 Task: Search one way flight ticket for 5 adults, 2 children, 1 infant in seat and 2 infants on lap in economy from Birmingham: Birmingham-shuttlesworth International Airport to Wilmington: Wilmington International Airport on 8-6-2023. Choice of flights is United. Number of bags: 6 checked bags. Price is upto 87000. Outbound departure time preference is 4:45.
Action: Mouse moved to (372, 323)
Screenshot: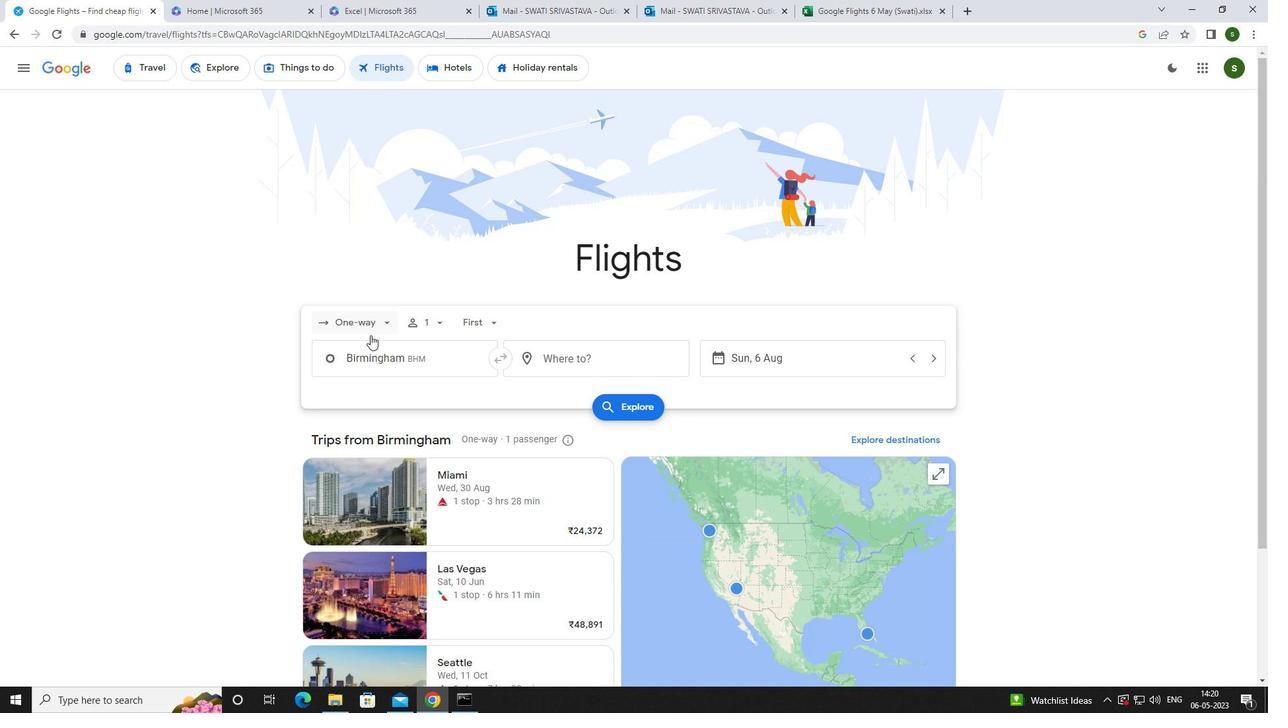 
Action: Mouse pressed left at (372, 323)
Screenshot: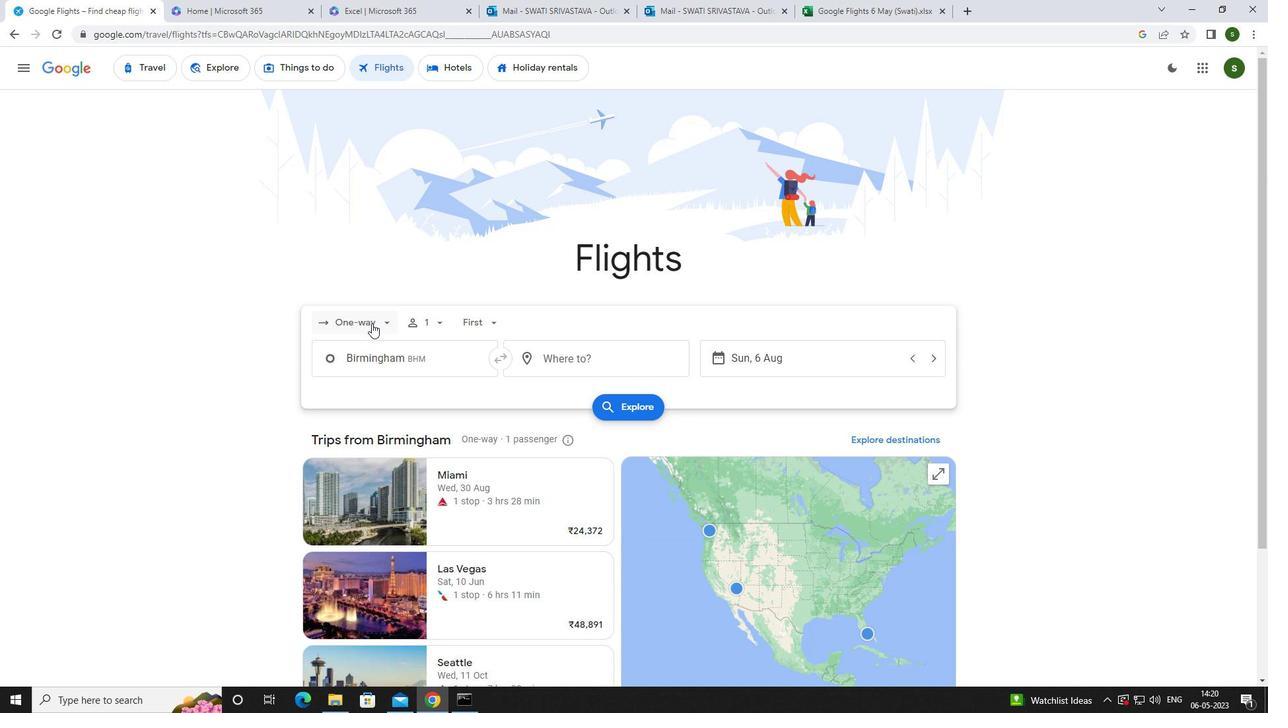 
Action: Mouse moved to (360, 381)
Screenshot: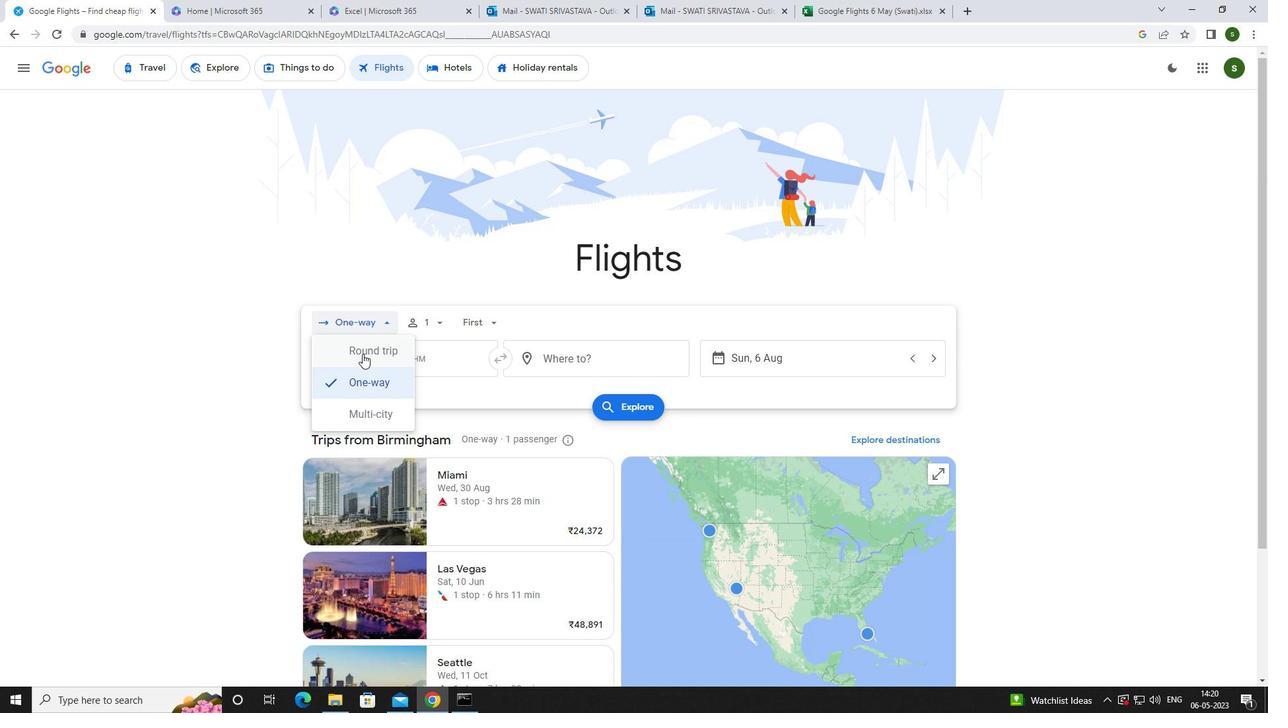 
Action: Mouse pressed left at (360, 381)
Screenshot: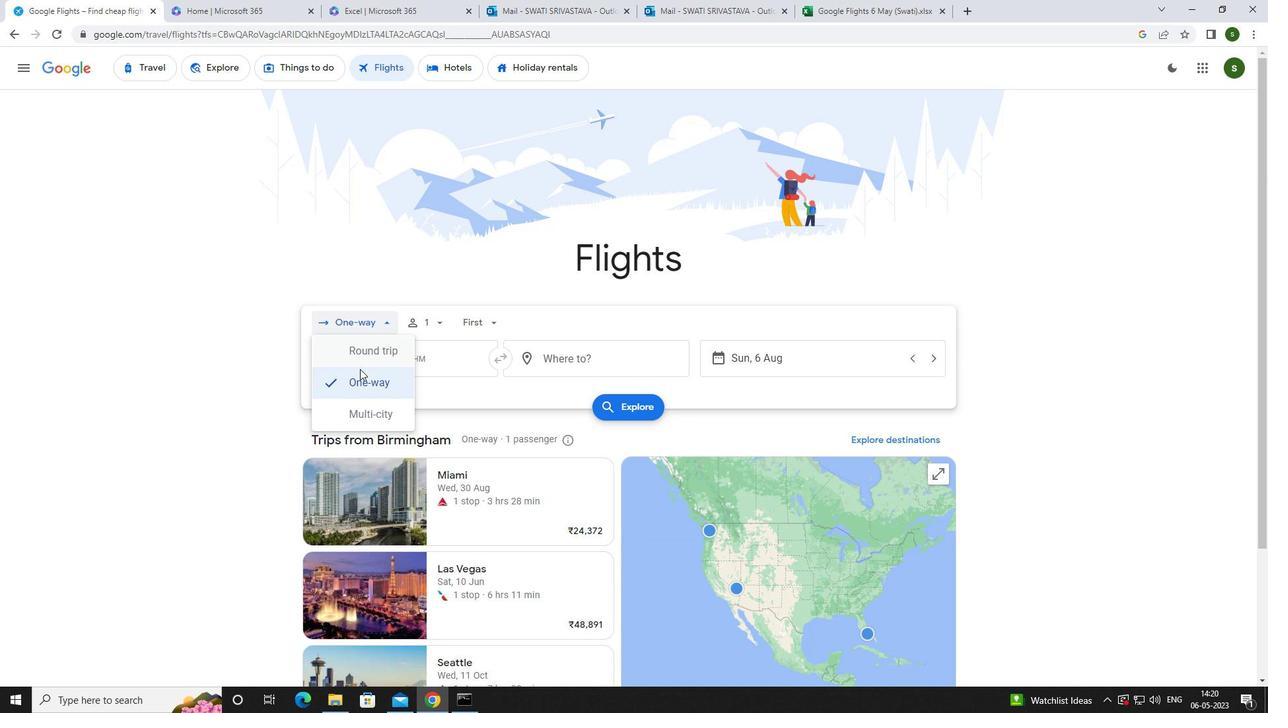 
Action: Mouse moved to (437, 325)
Screenshot: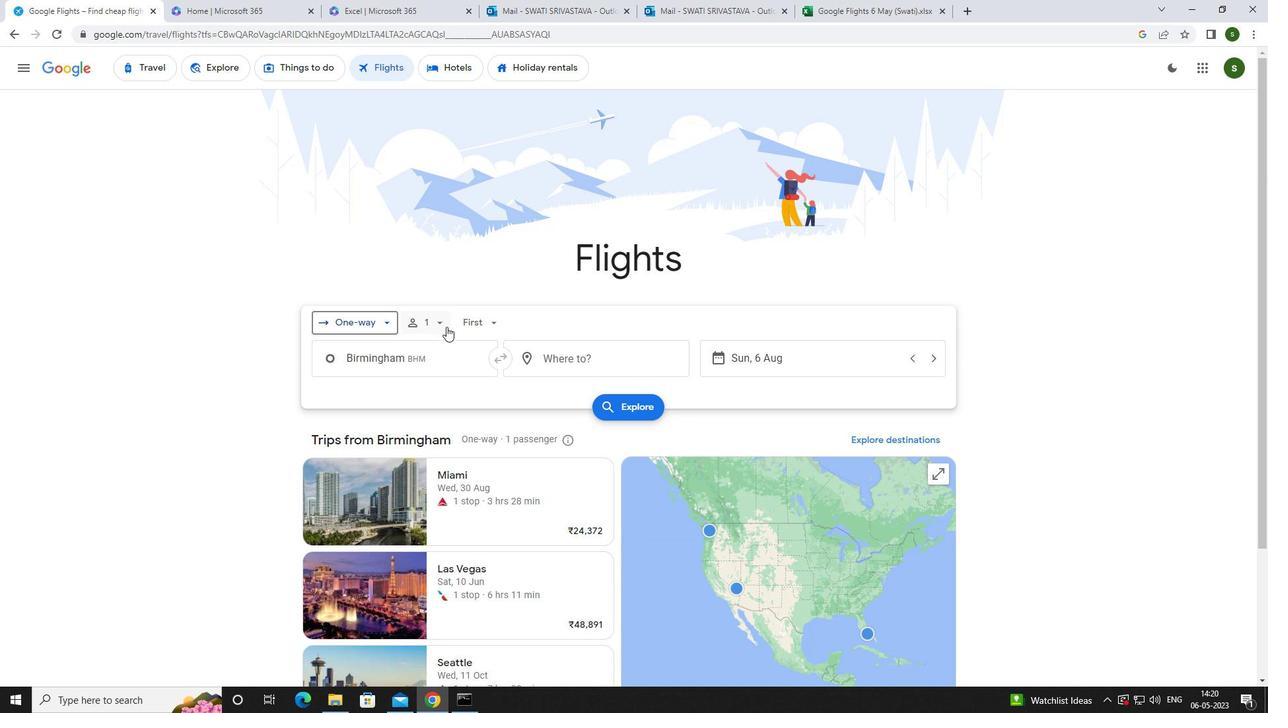 
Action: Mouse pressed left at (437, 325)
Screenshot: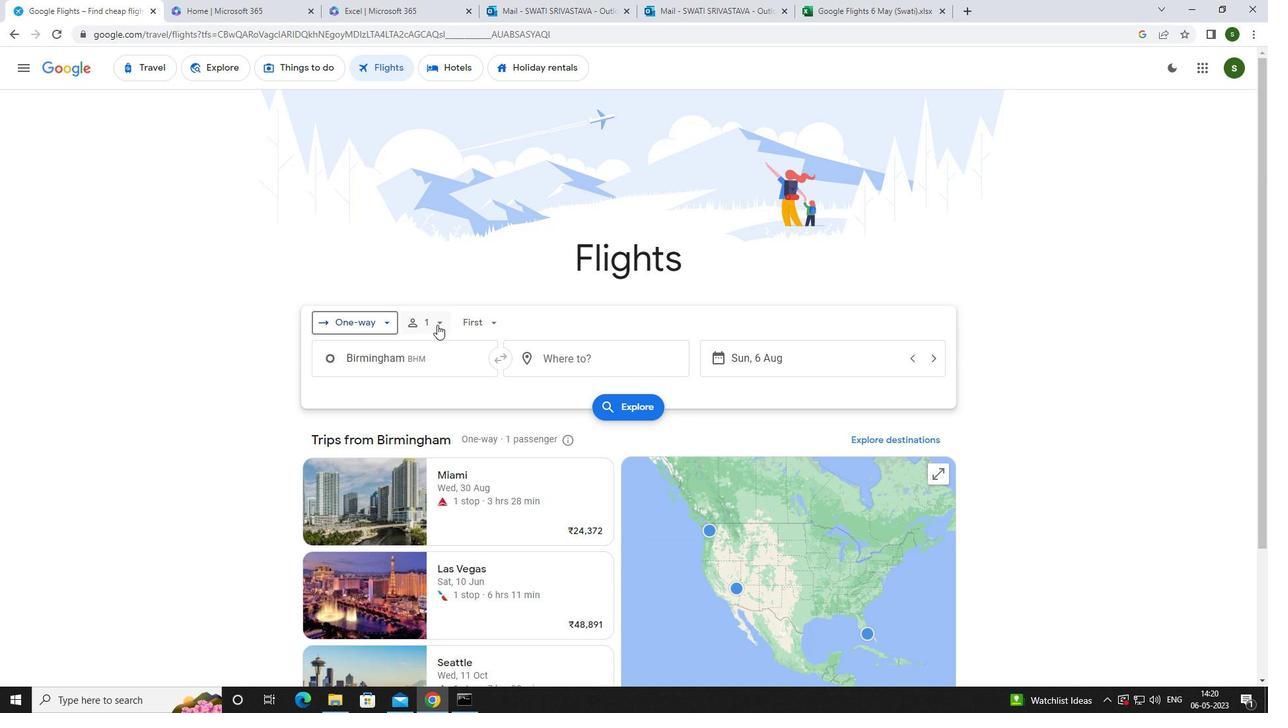 
Action: Mouse moved to (545, 349)
Screenshot: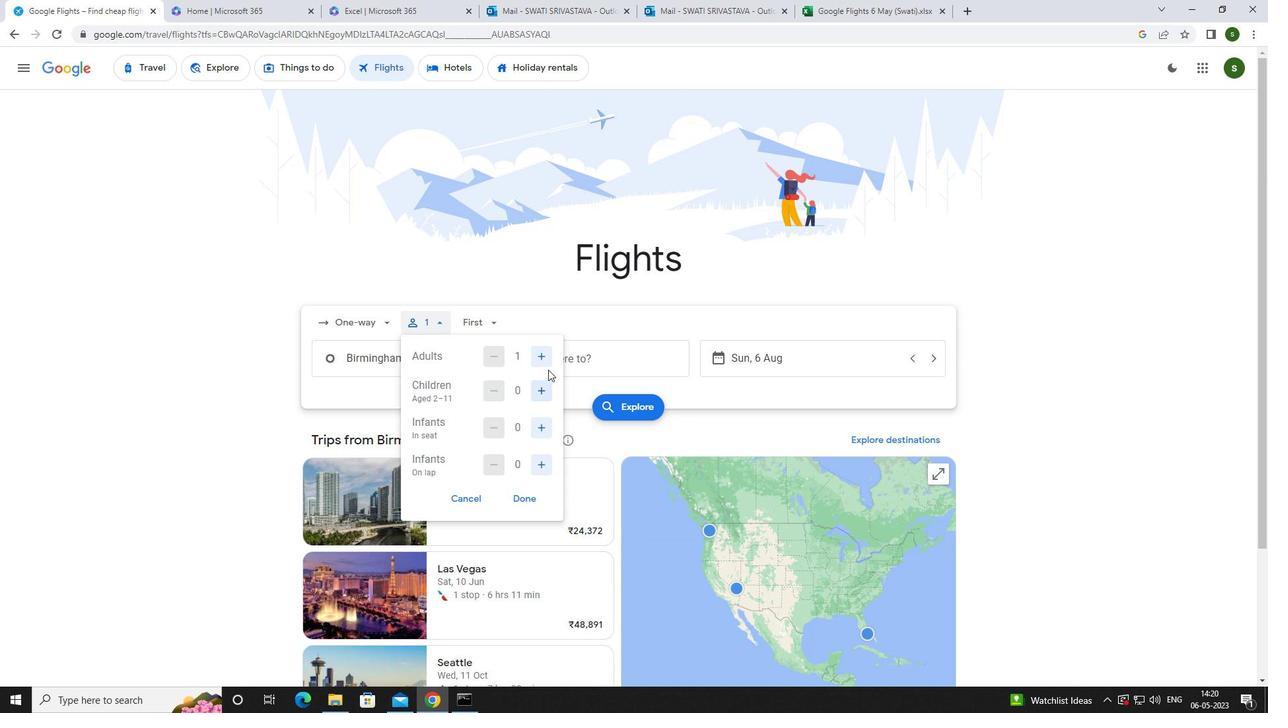 
Action: Mouse pressed left at (545, 349)
Screenshot: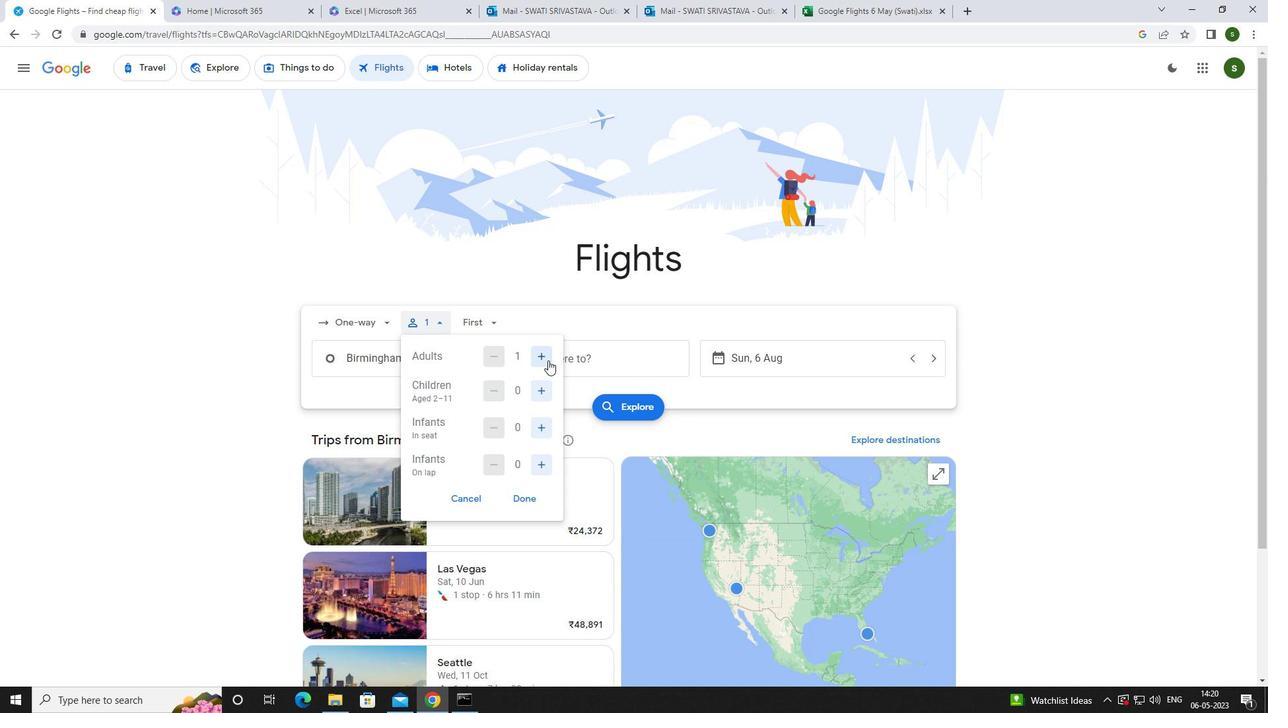 
Action: Mouse pressed left at (545, 349)
Screenshot: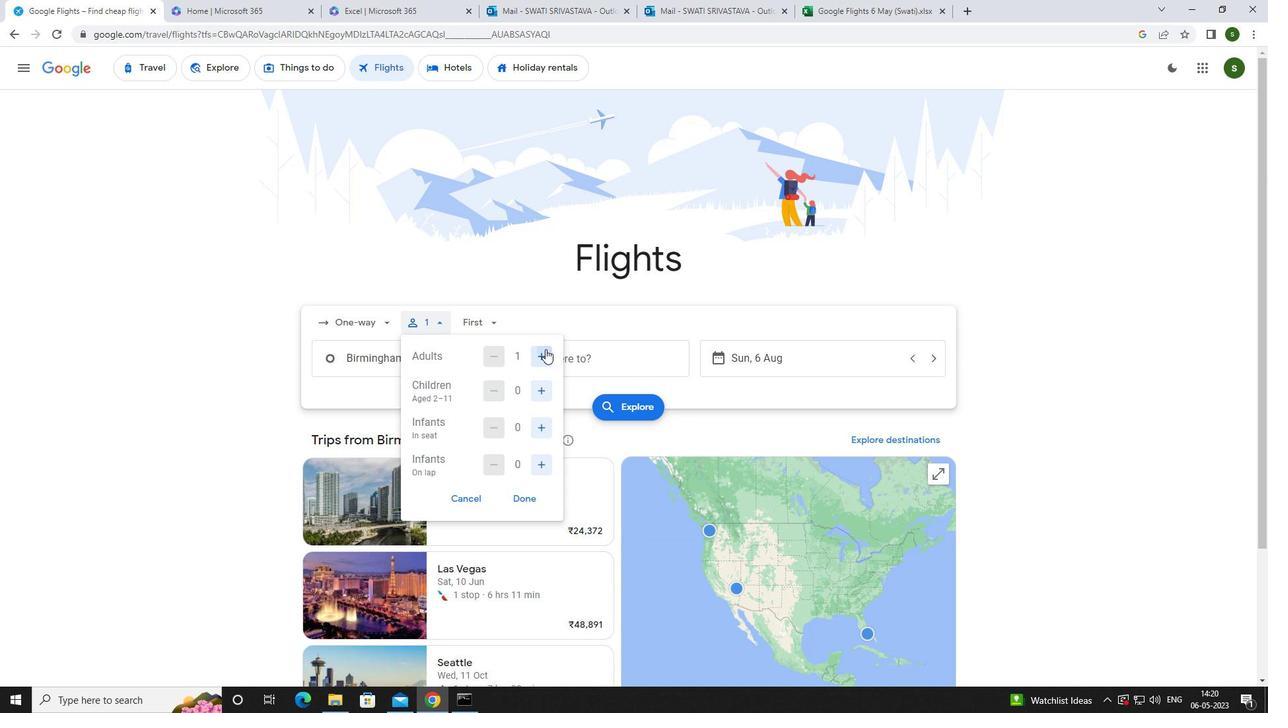 
Action: Mouse pressed left at (545, 349)
Screenshot: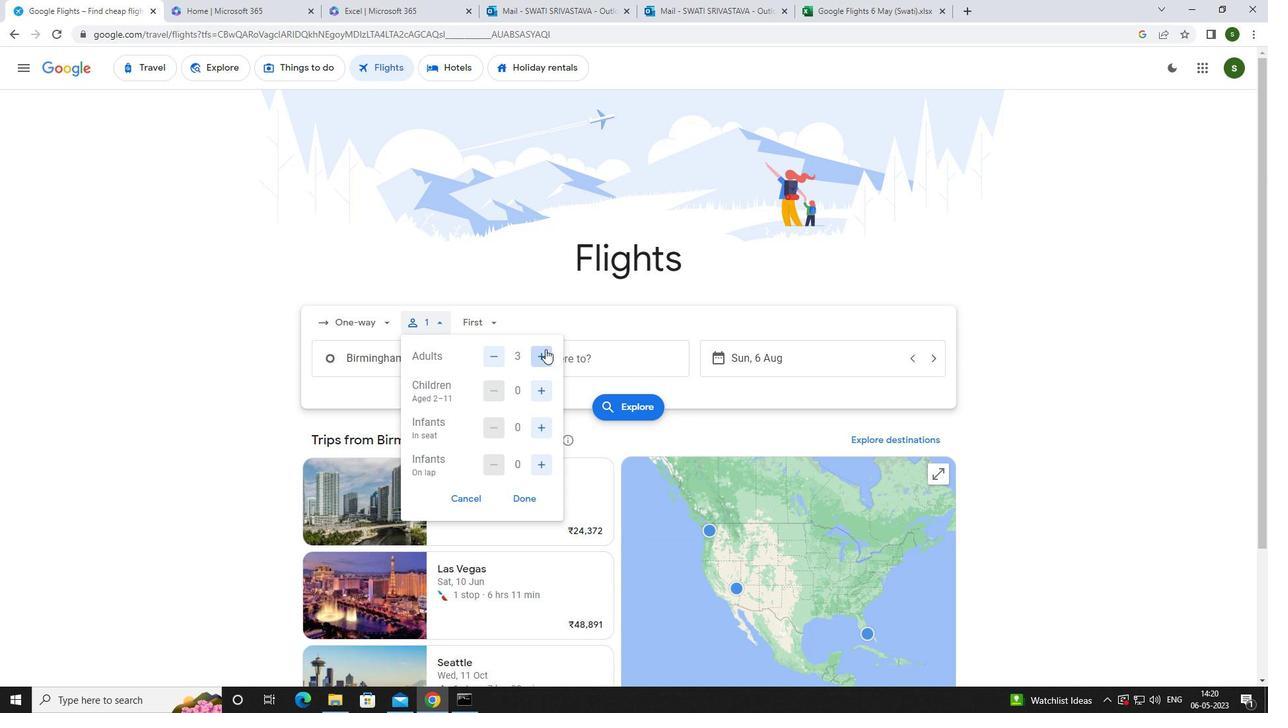 
Action: Mouse pressed left at (545, 349)
Screenshot: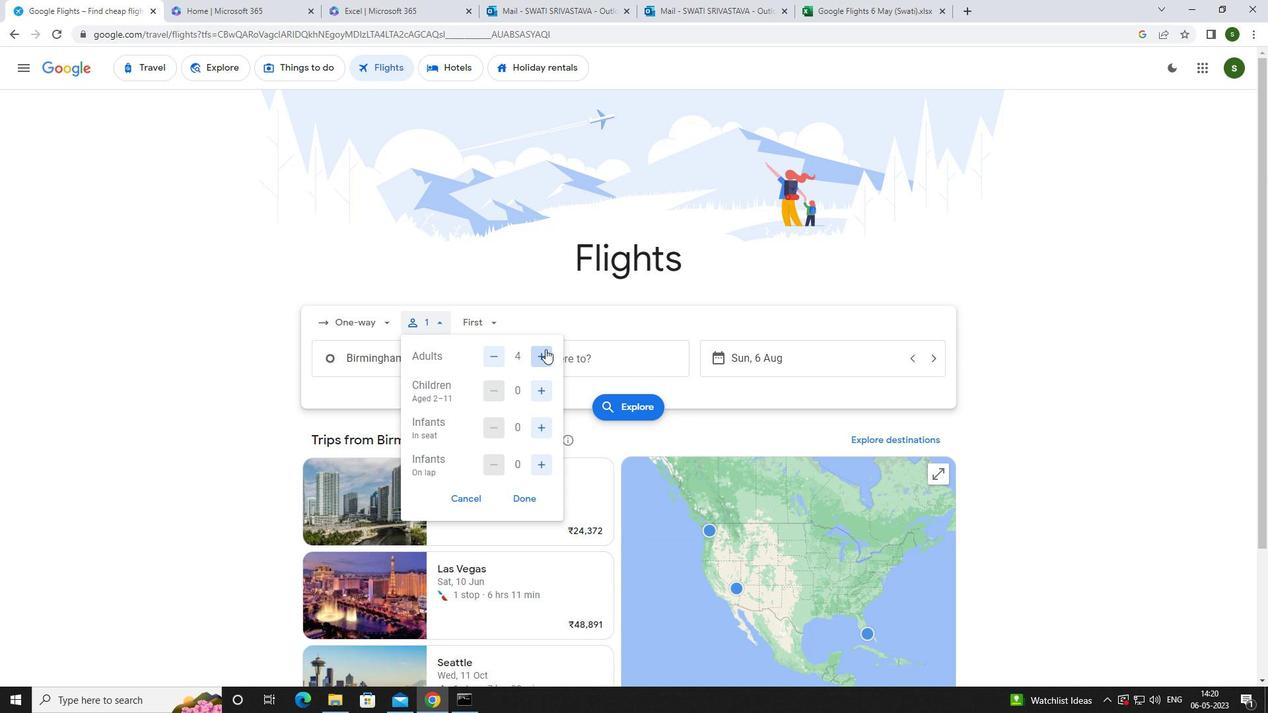 
Action: Mouse moved to (540, 385)
Screenshot: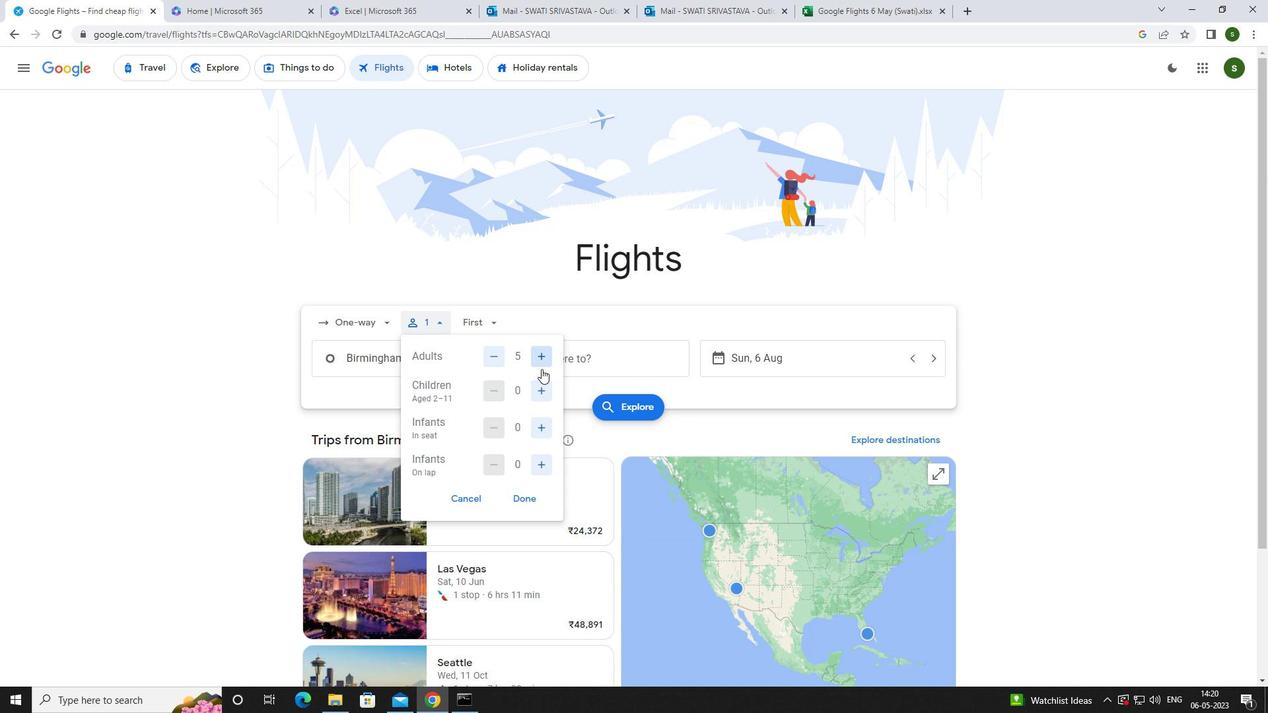 
Action: Mouse pressed left at (540, 385)
Screenshot: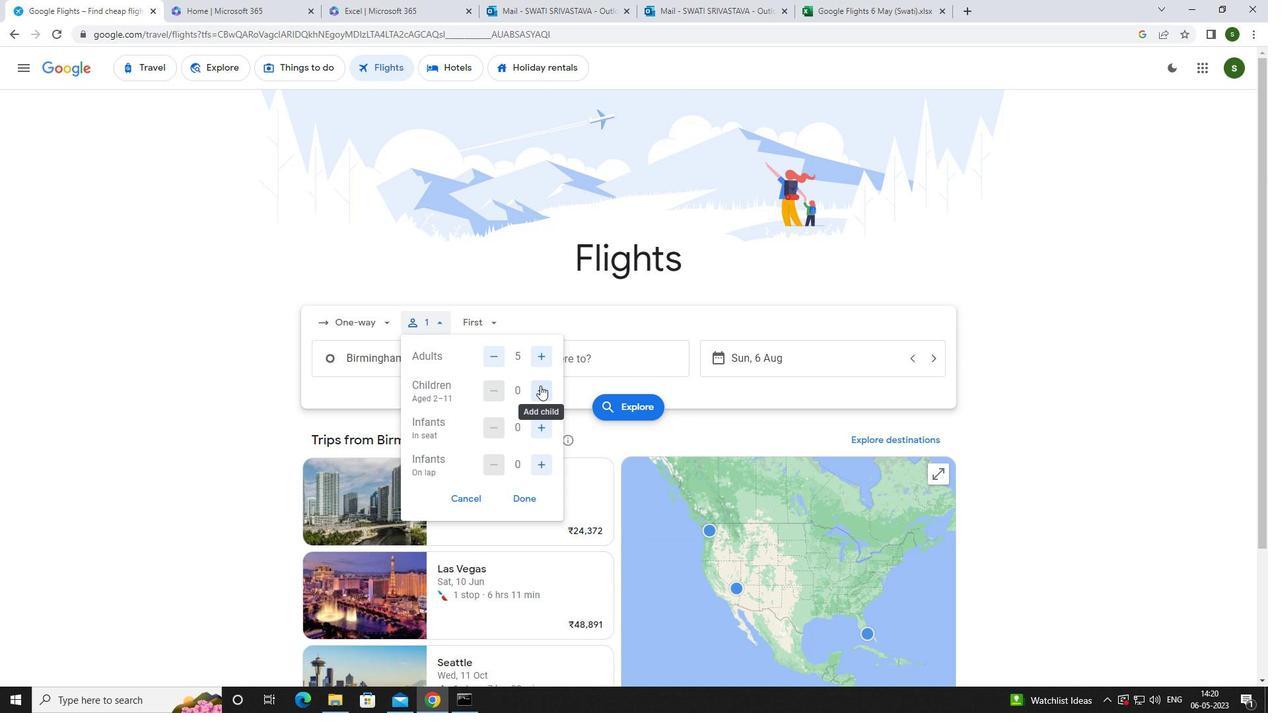
Action: Mouse pressed left at (540, 385)
Screenshot: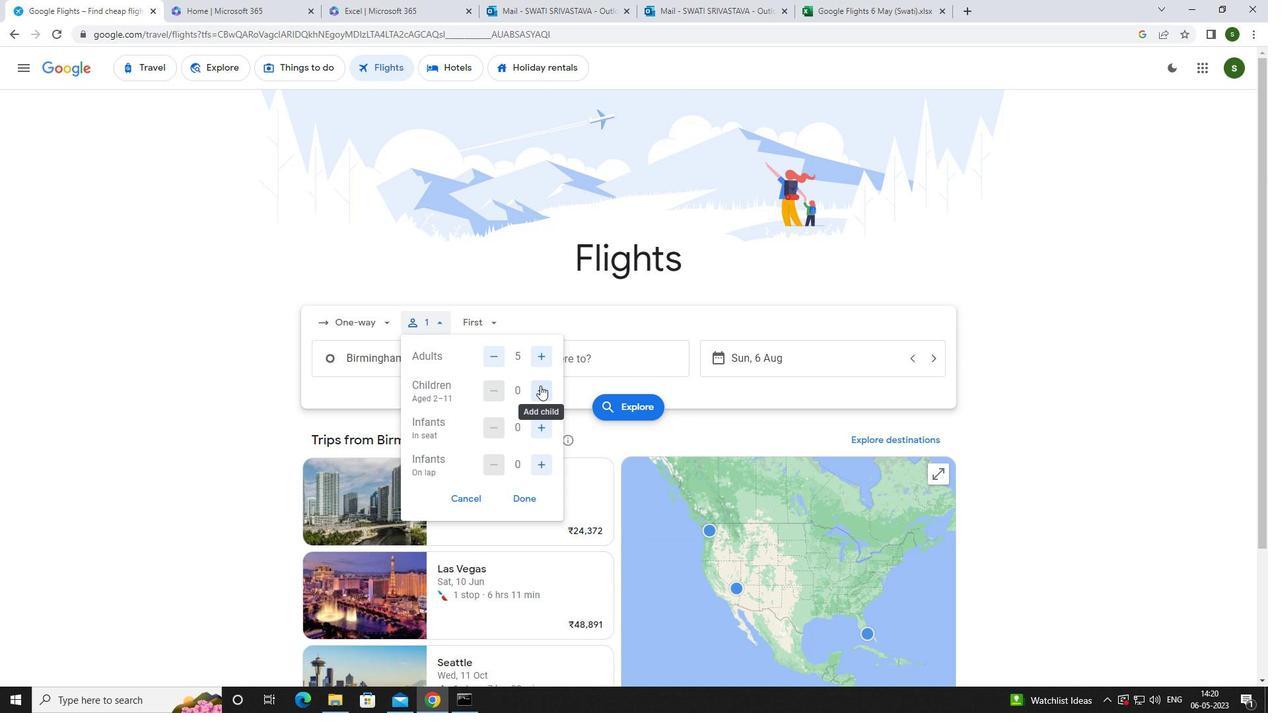 
Action: Mouse moved to (540, 425)
Screenshot: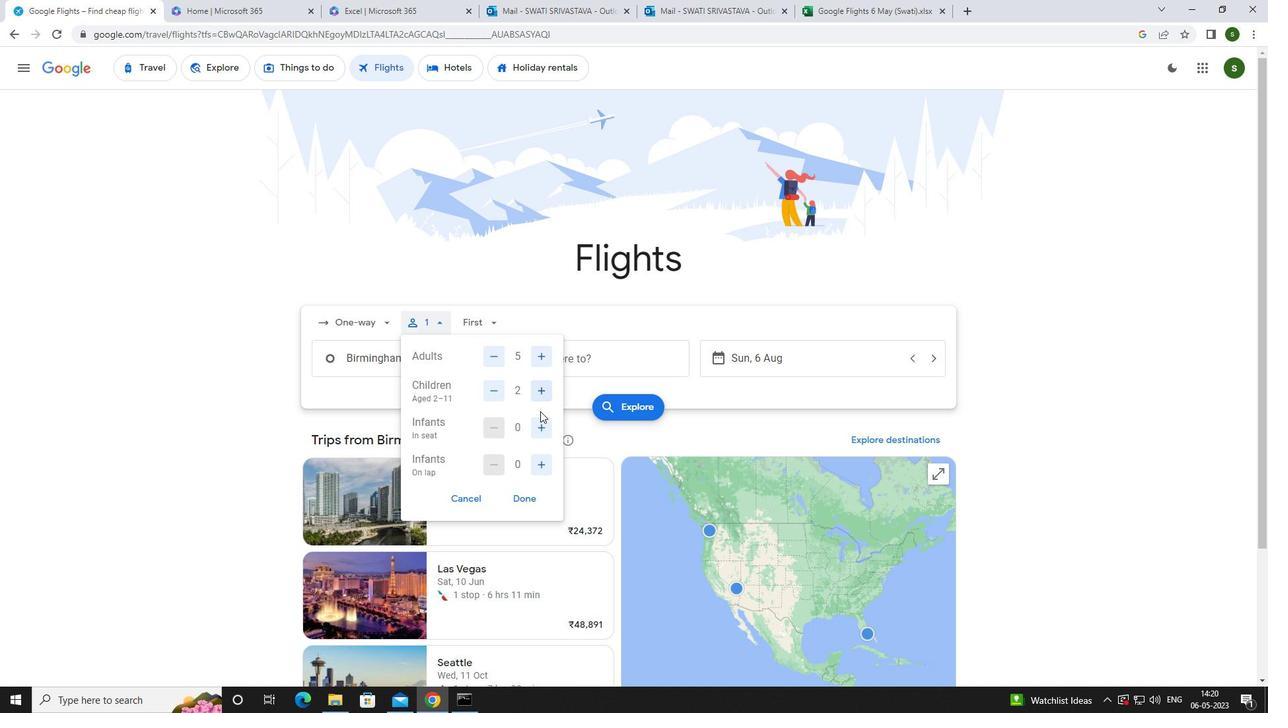 
Action: Mouse pressed left at (540, 425)
Screenshot: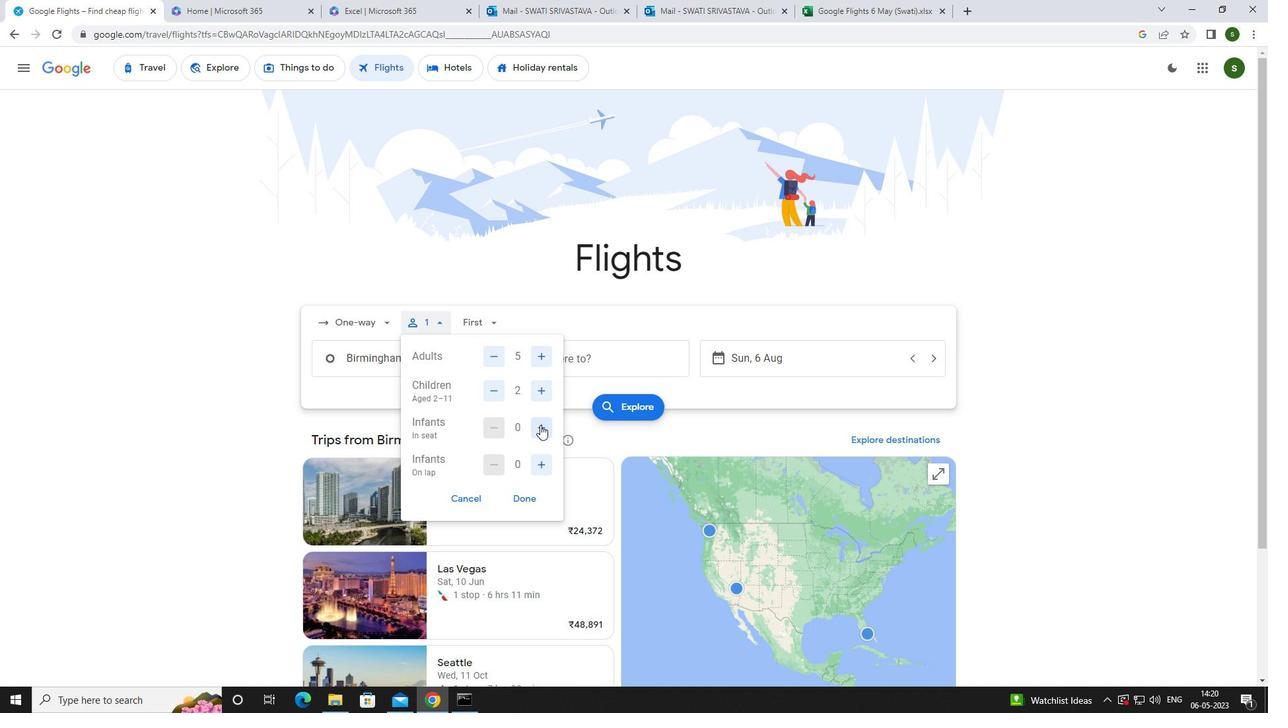 
Action: Mouse moved to (536, 465)
Screenshot: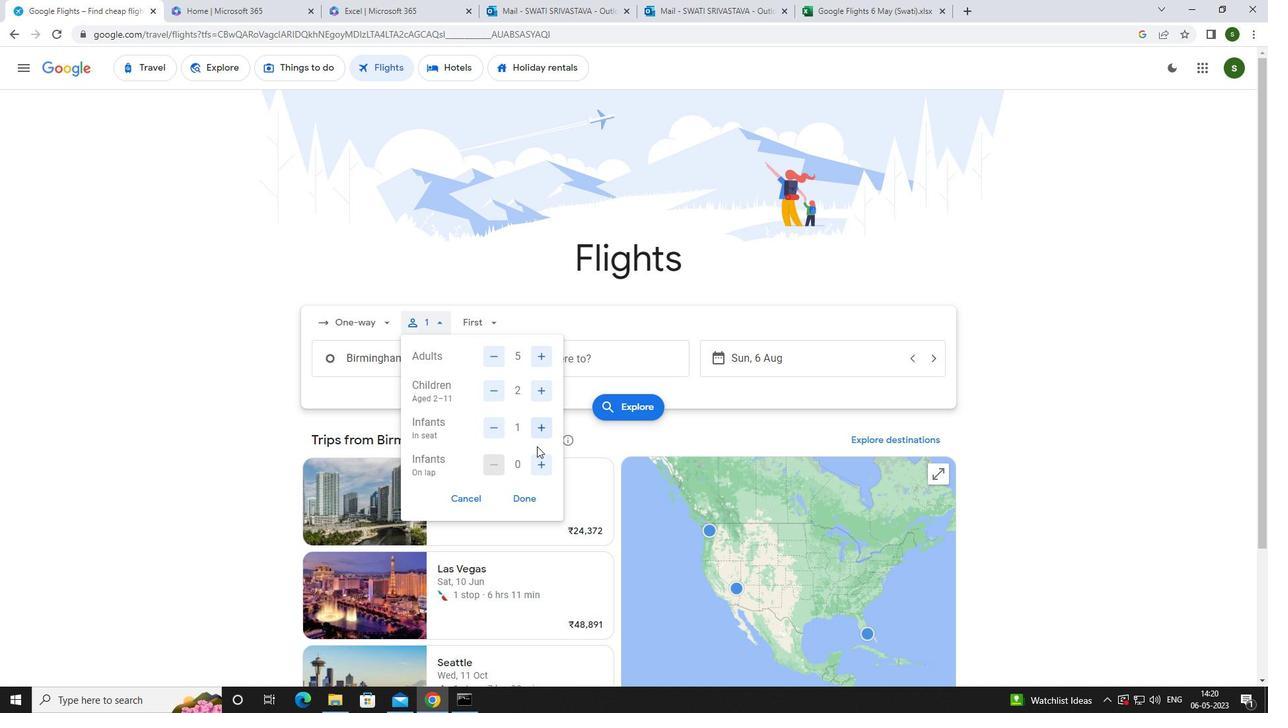 
Action: Mouse pressed left at (536, 465)
Screenshot: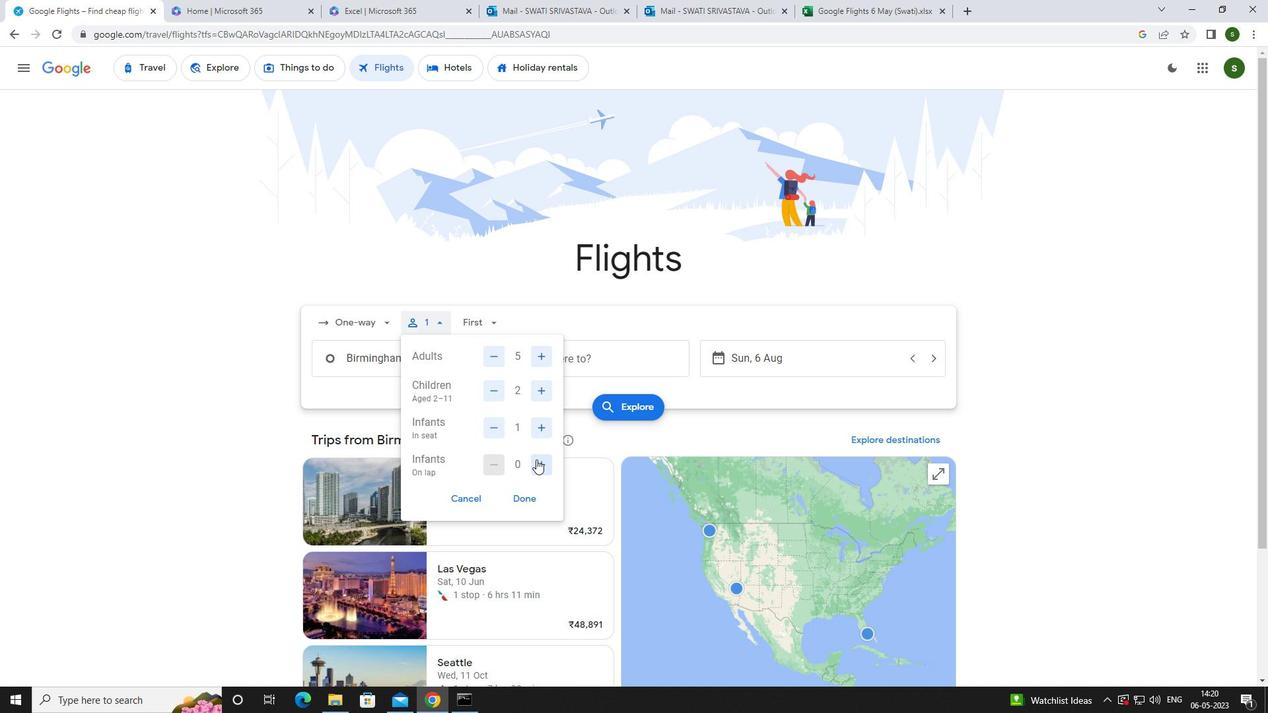 
Action: Mouse moved to (485, 325)
Screenshot: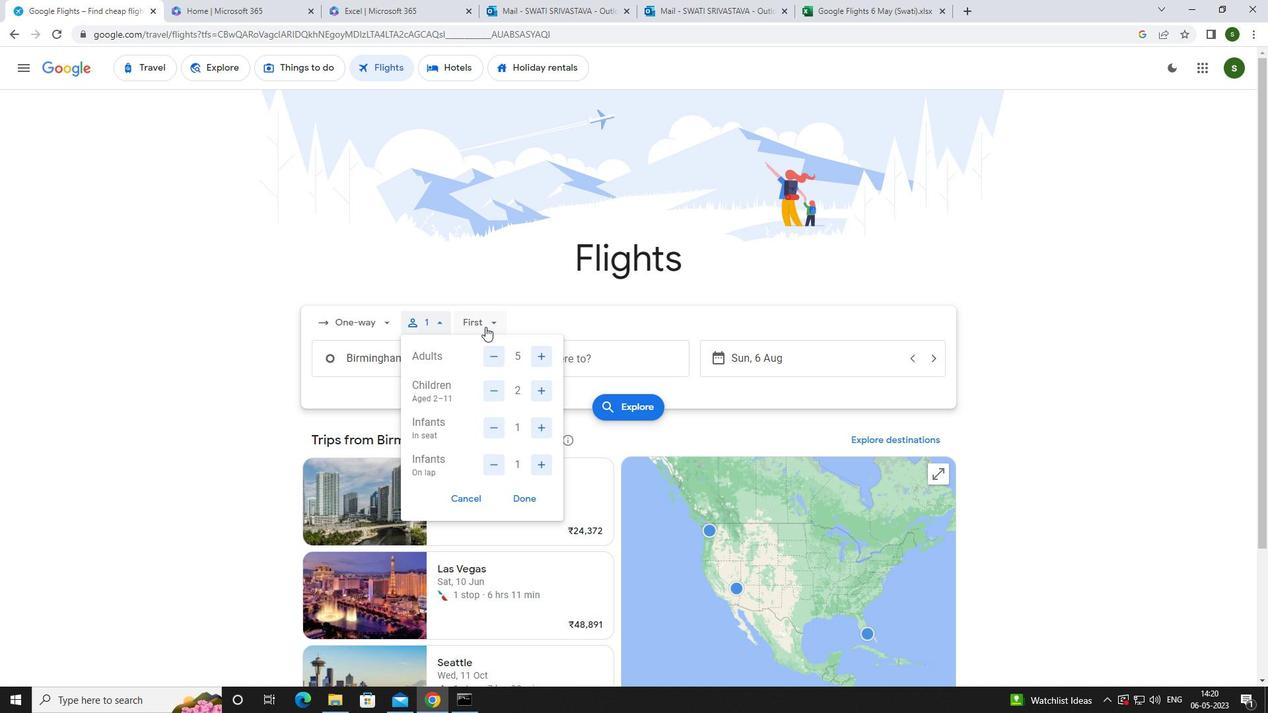 
Action: Mouse pressed left at (485, 325)
Screenshot: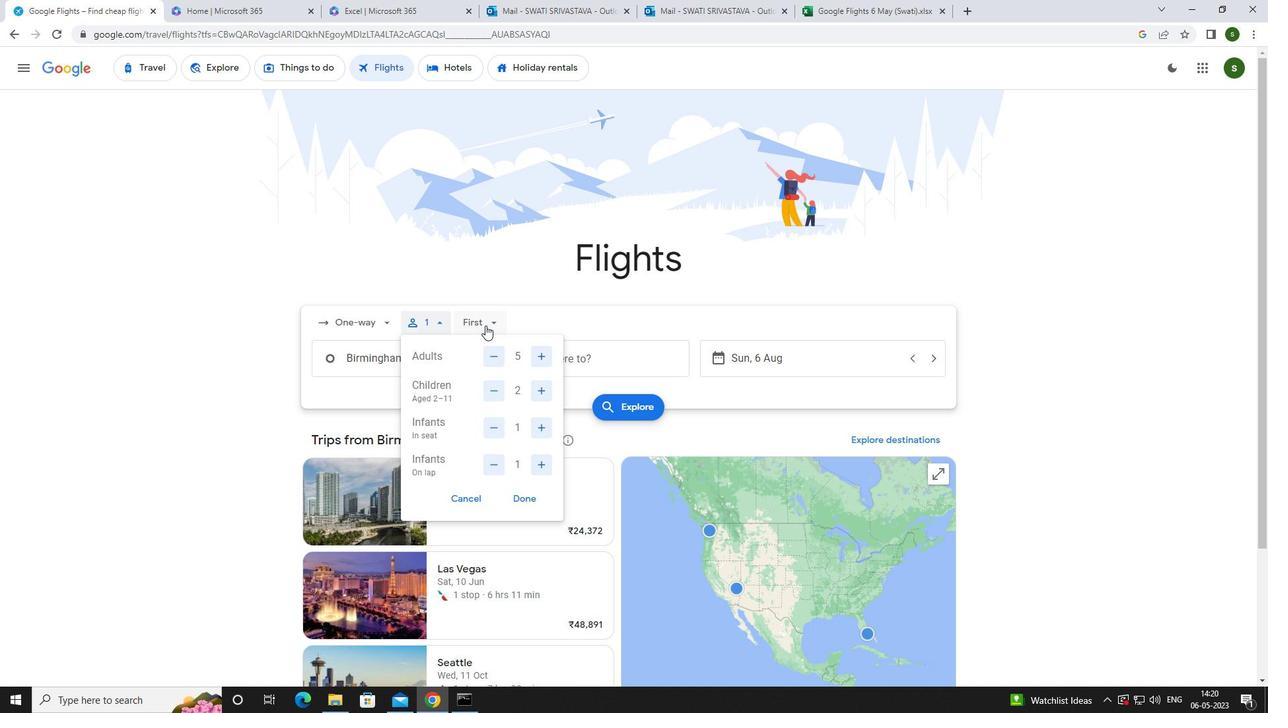 
Action: Mouse moved to (503, 360)
Screenshot: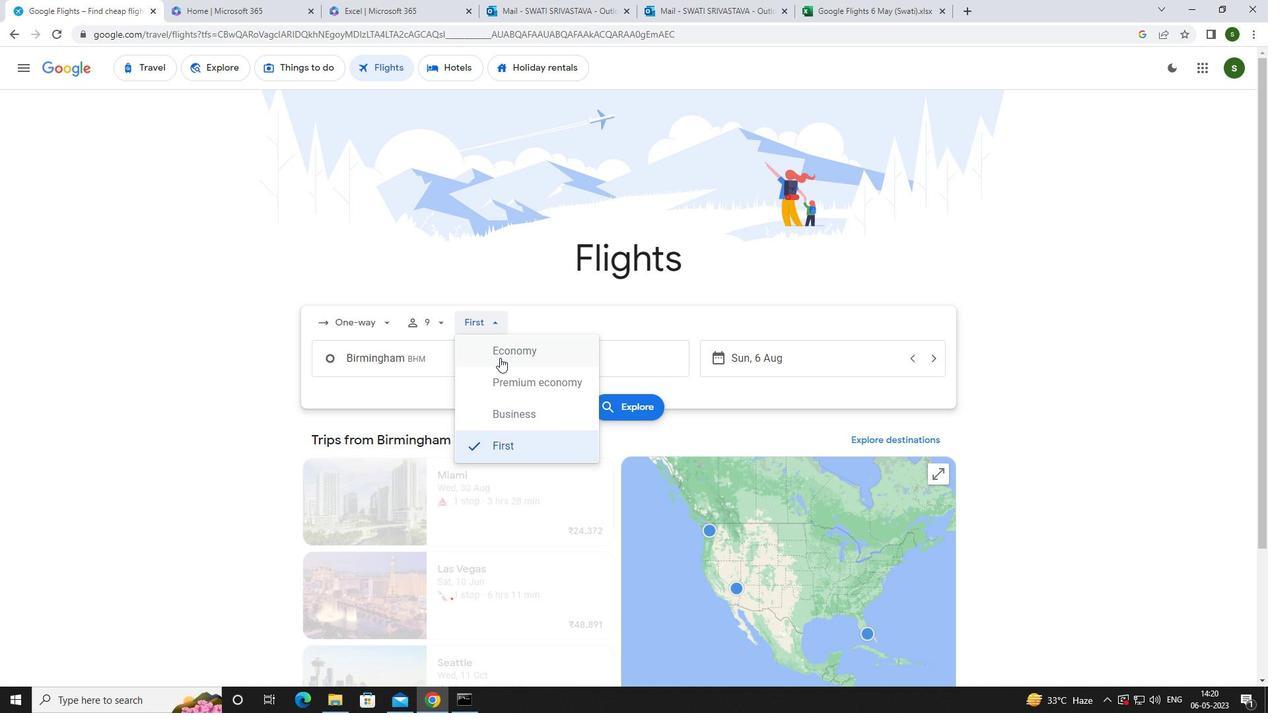 
Action: Mouse pressed left at (503, 360)
Screenshot: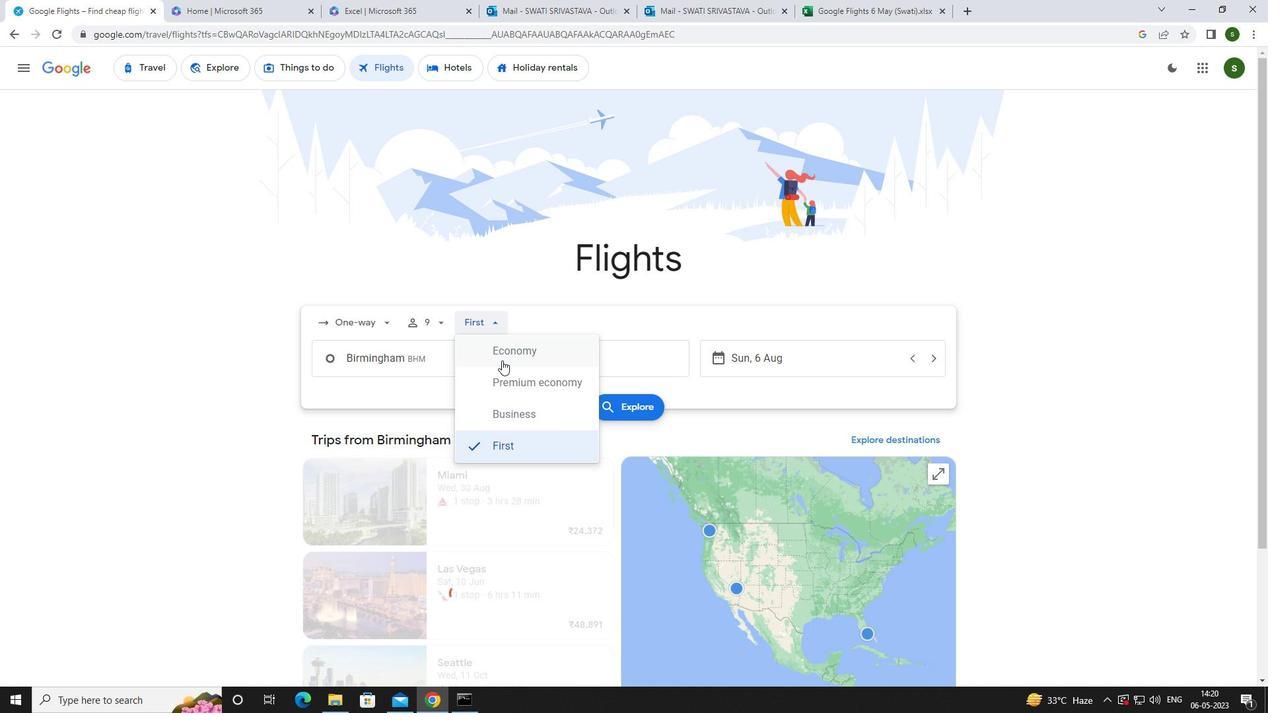 
Action: Mouse moved to (445, 356)
Screenshot: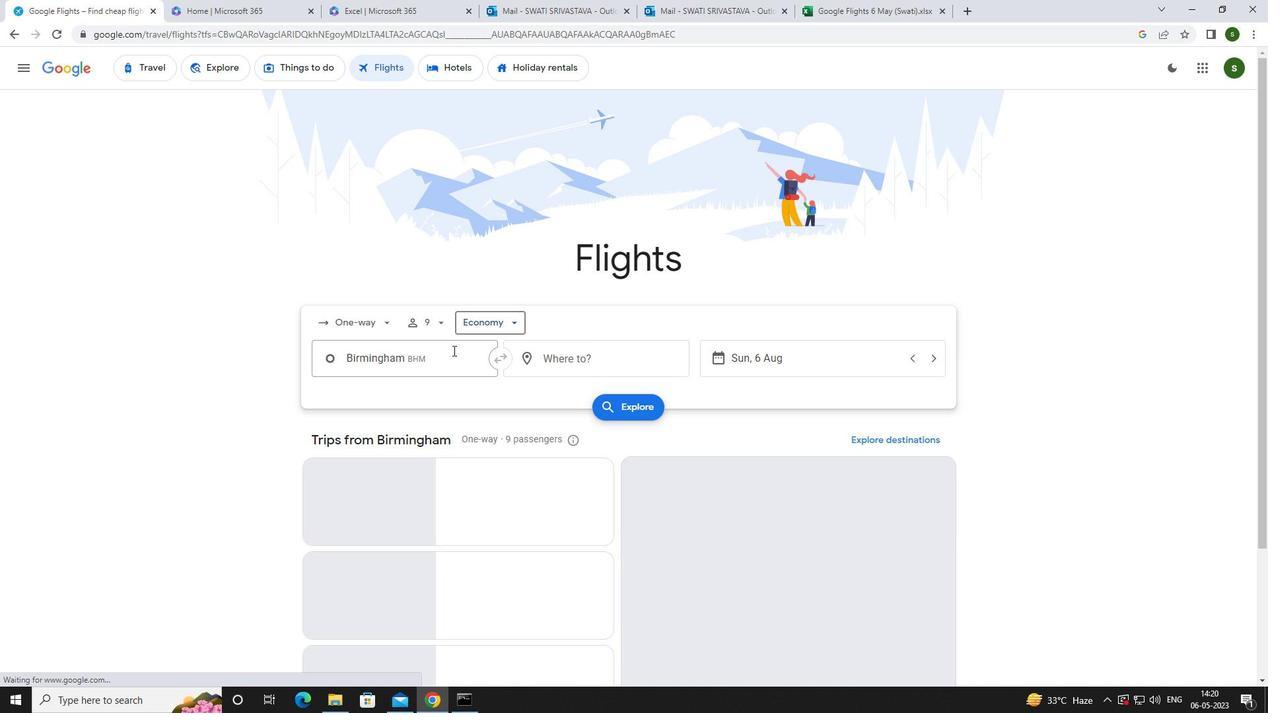 
Action: Mouse pressed left at (445, 356)
Screenshot: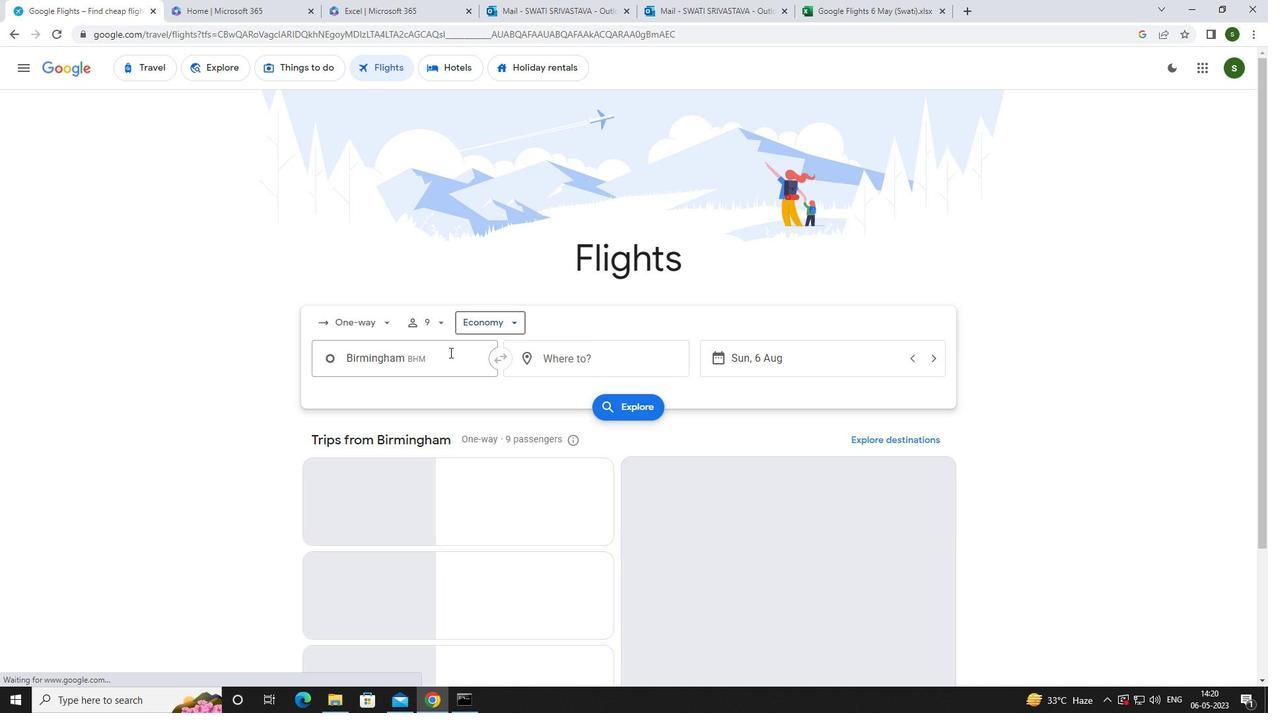 
Action: Key pressed <Key.caps_lock>b<Key.caps_lock>irmingh
Screenshot: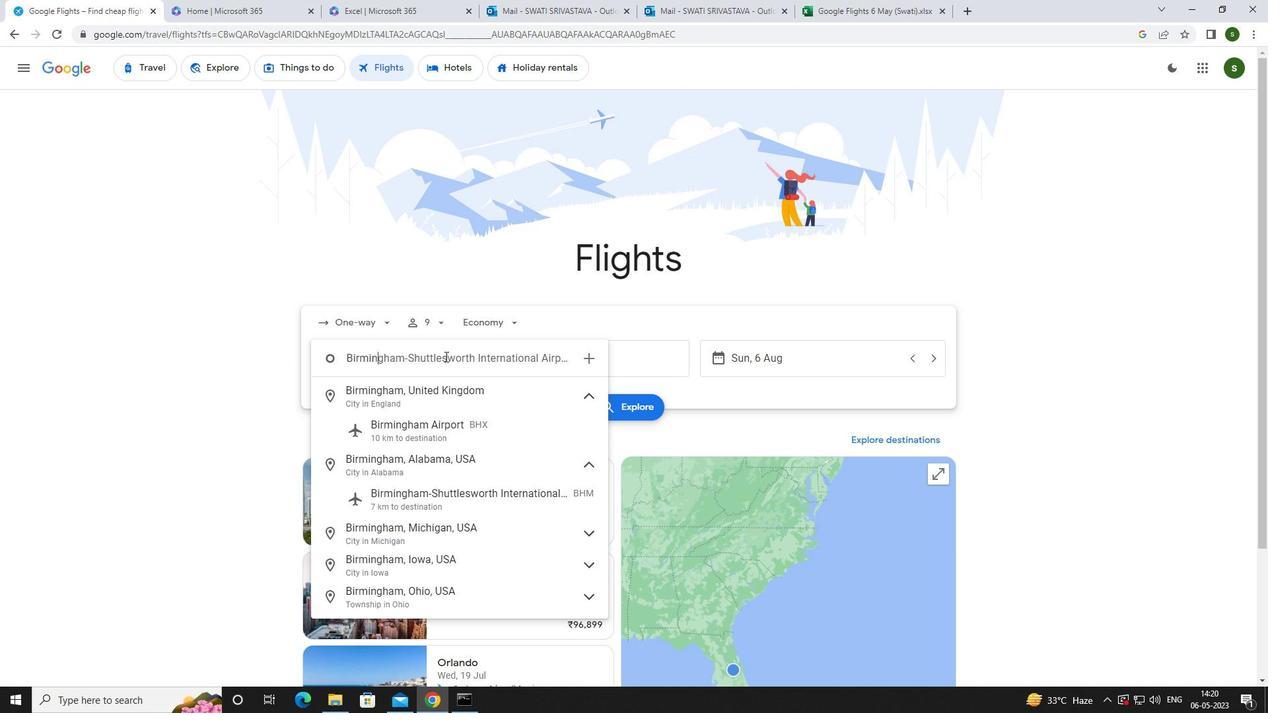 
Action: Mouse moved to (454, 492)
Screenshot: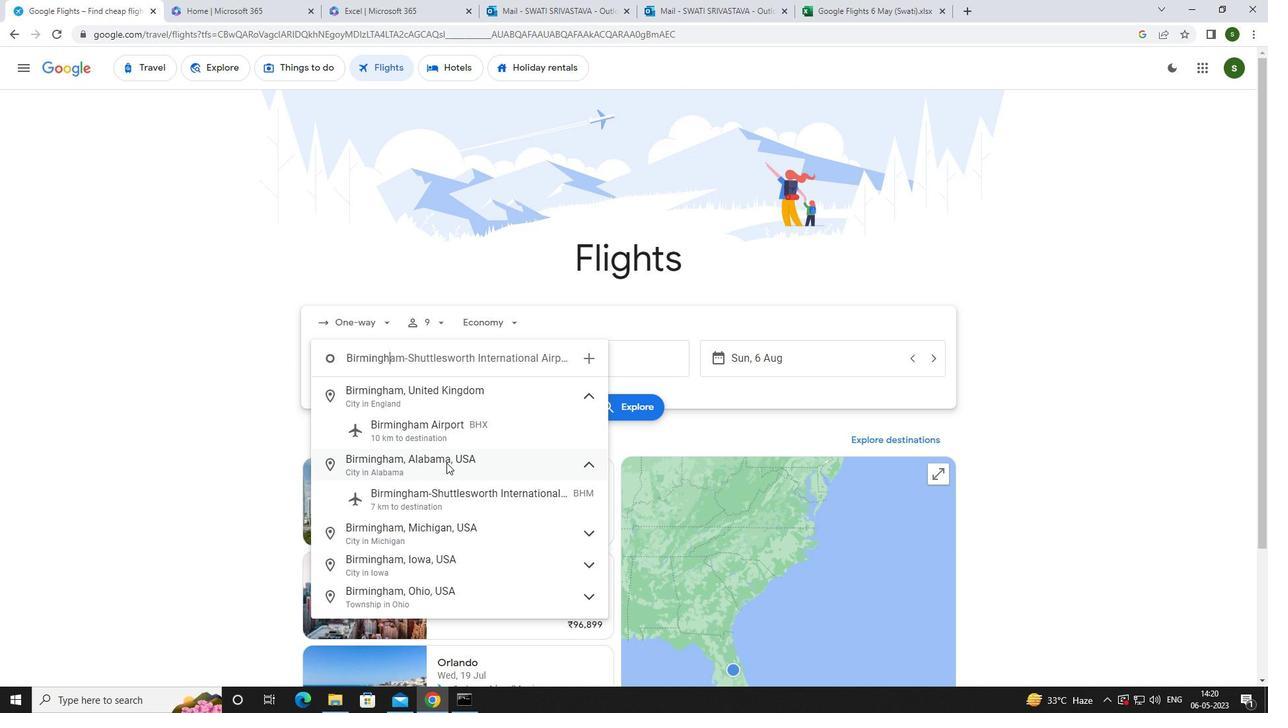 
Action: Mouse pressed left at (454, 492)
Screenshot: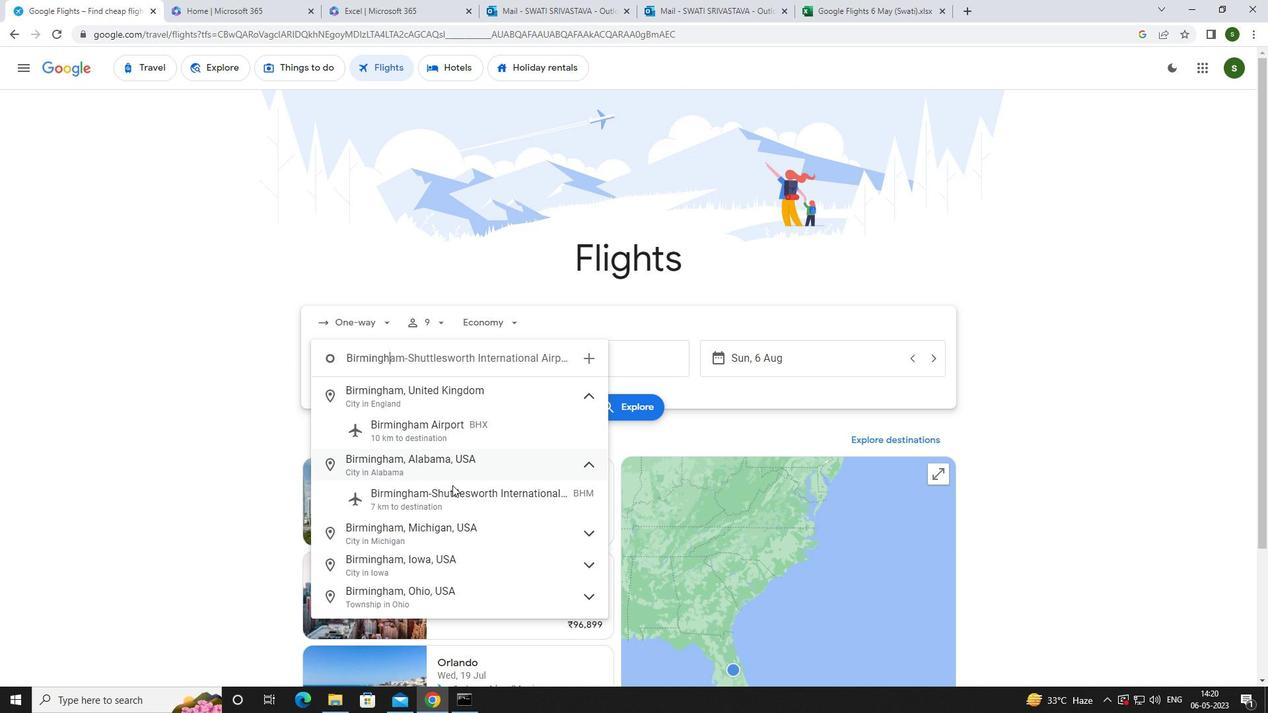 
Action: Mouse moved to (596, 362)
Screenshot: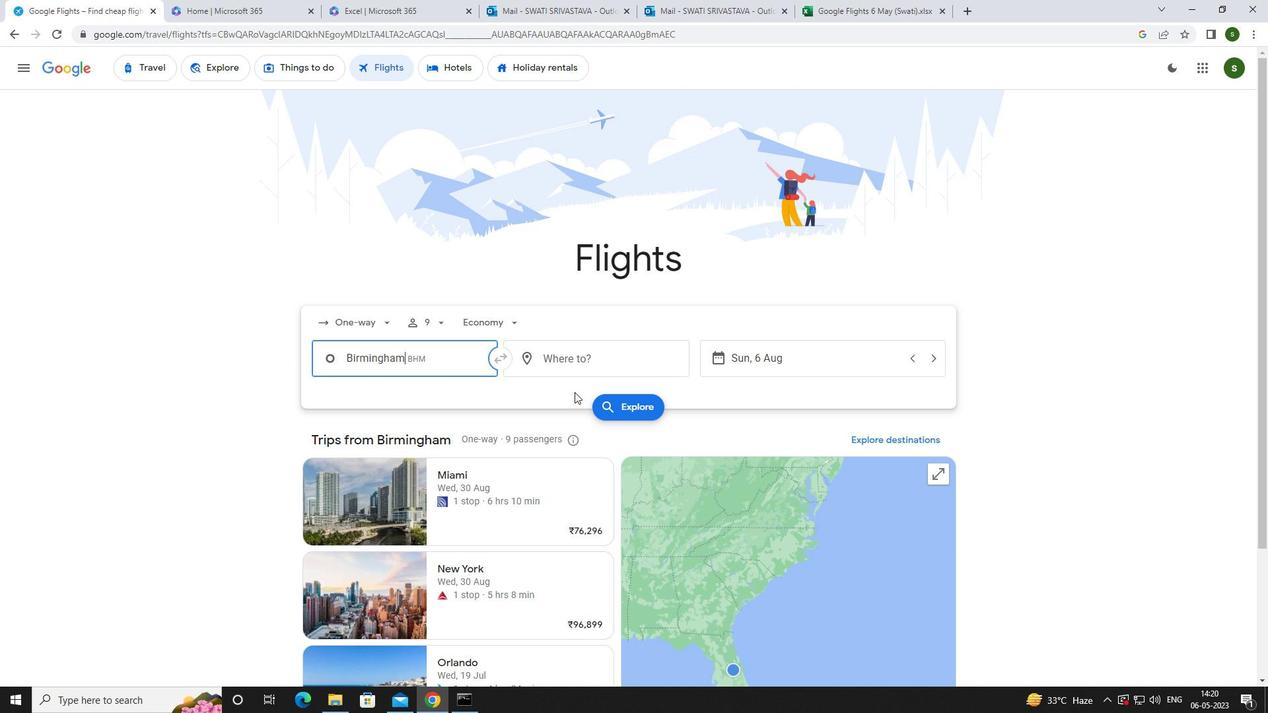 
Action: Mouse pressed left at (596, 362)
Screenshot: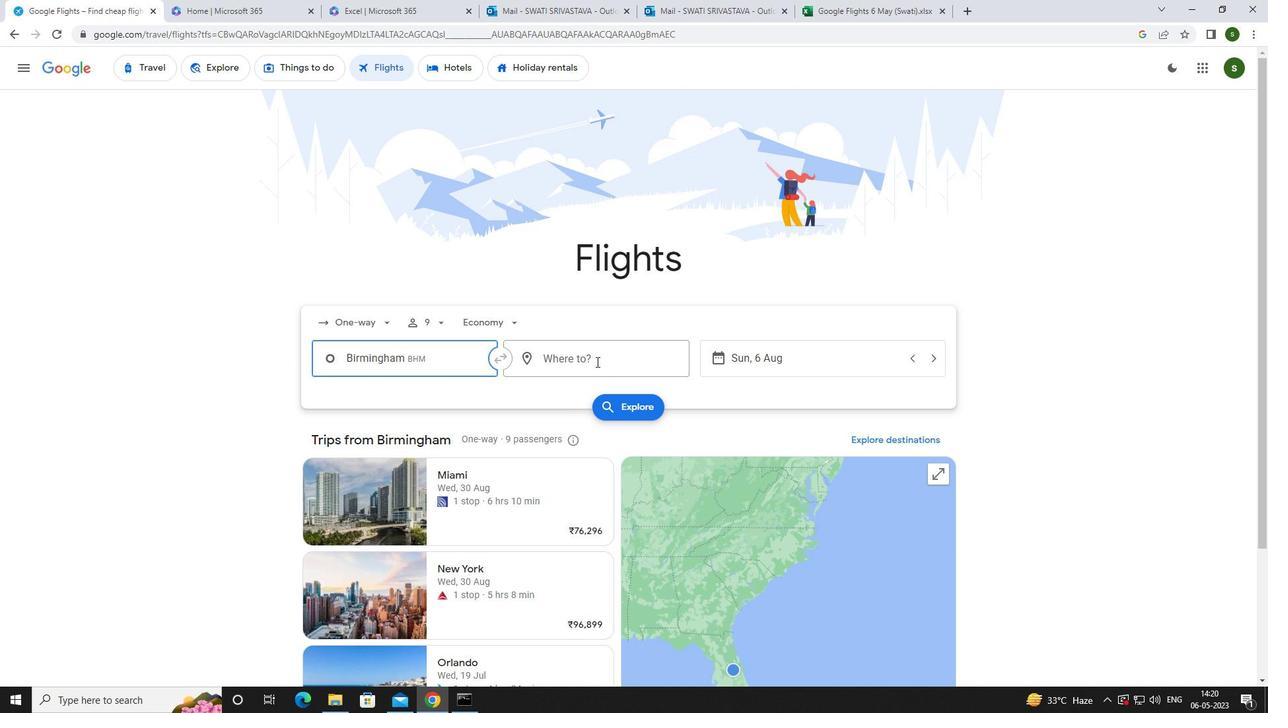 
Action: Key pressed <Key.caps_lock>e<Key.backspace>w<Key.caps_lock>ilmington
Screenshot: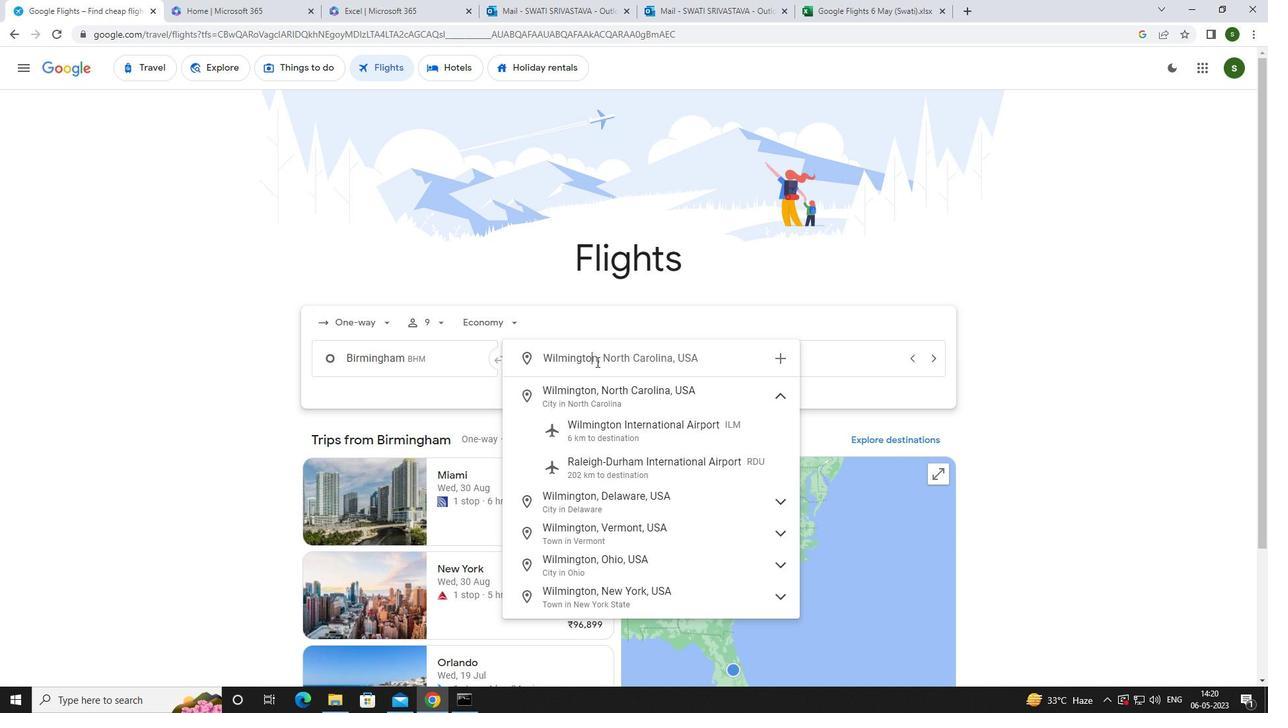 
Action: Mouse moved to (609, 428)
Screenshot: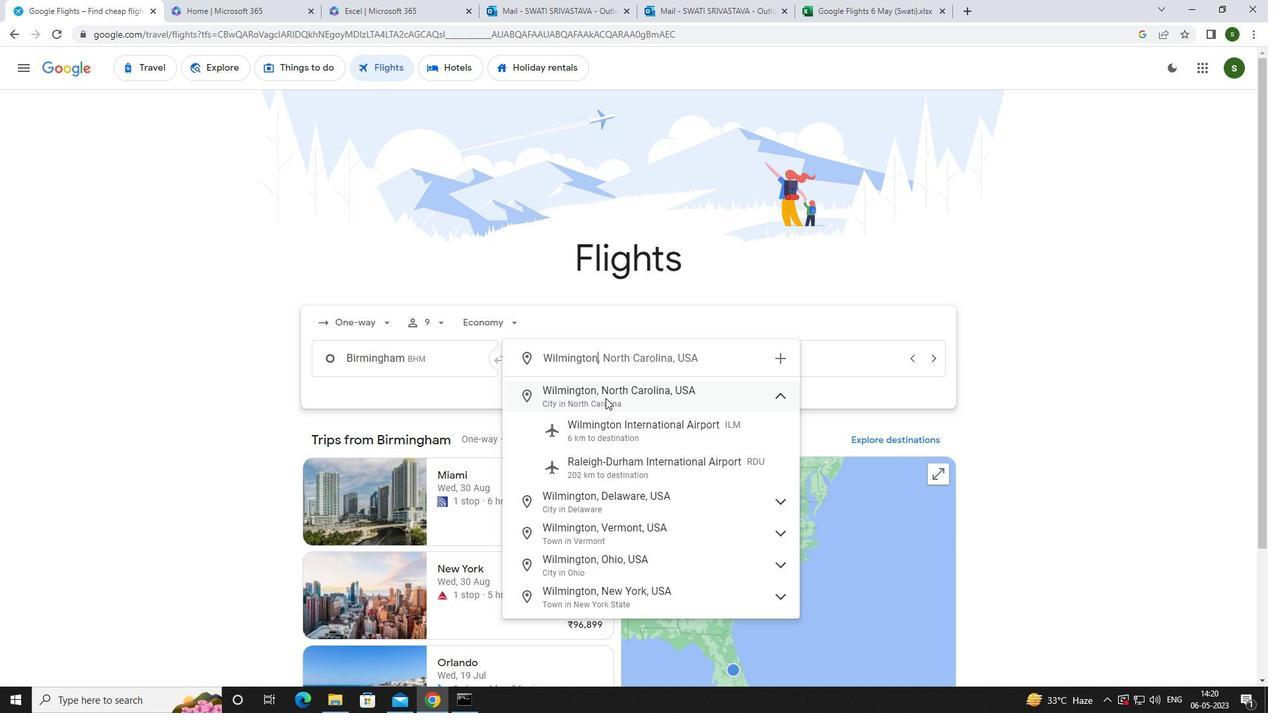 
Action: Mouse pressed left at (609, 428)
Screenshot: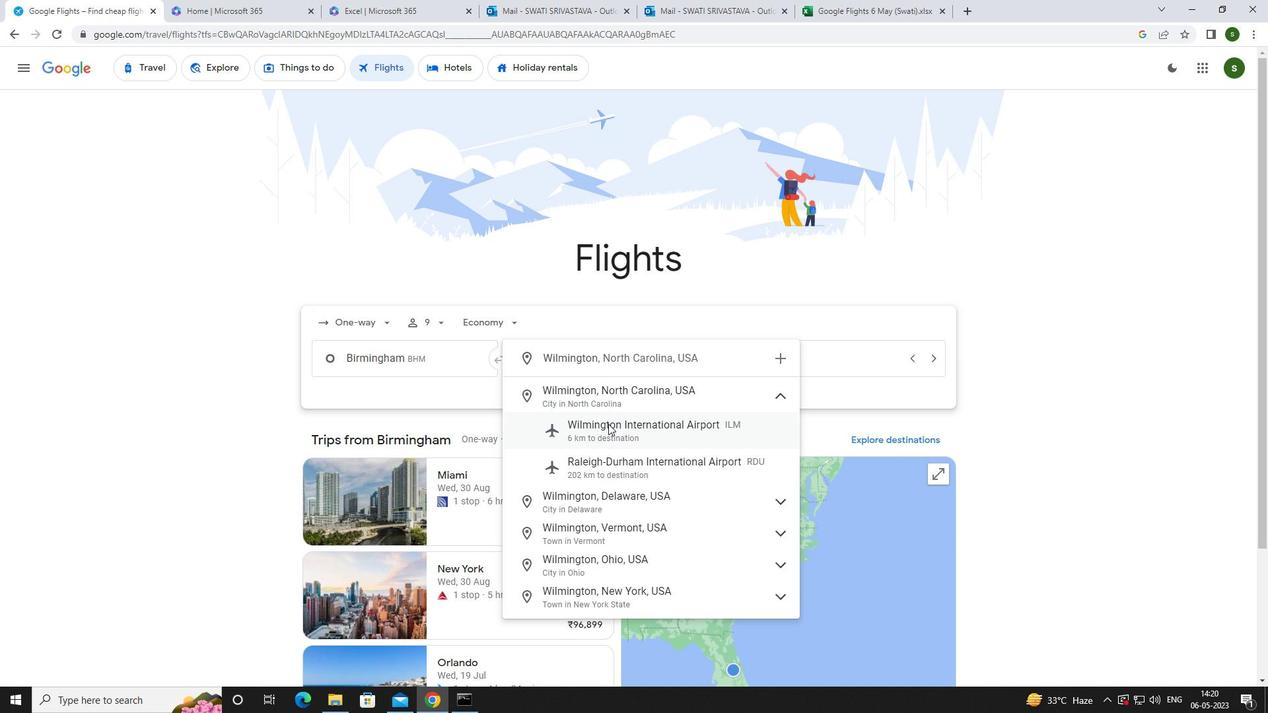 
Action: Mouse moved to (746, 366)
Screenshot: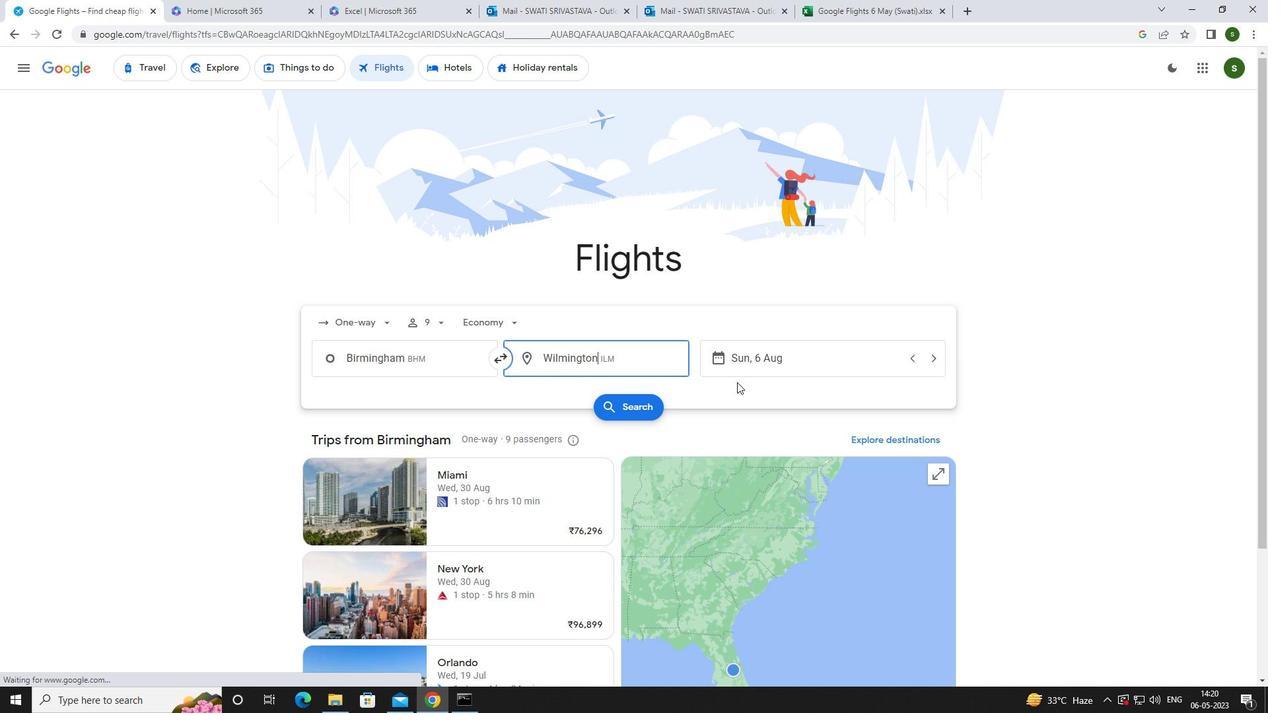 
Action: Mouse pressed left at (746, 366)
Screenshot: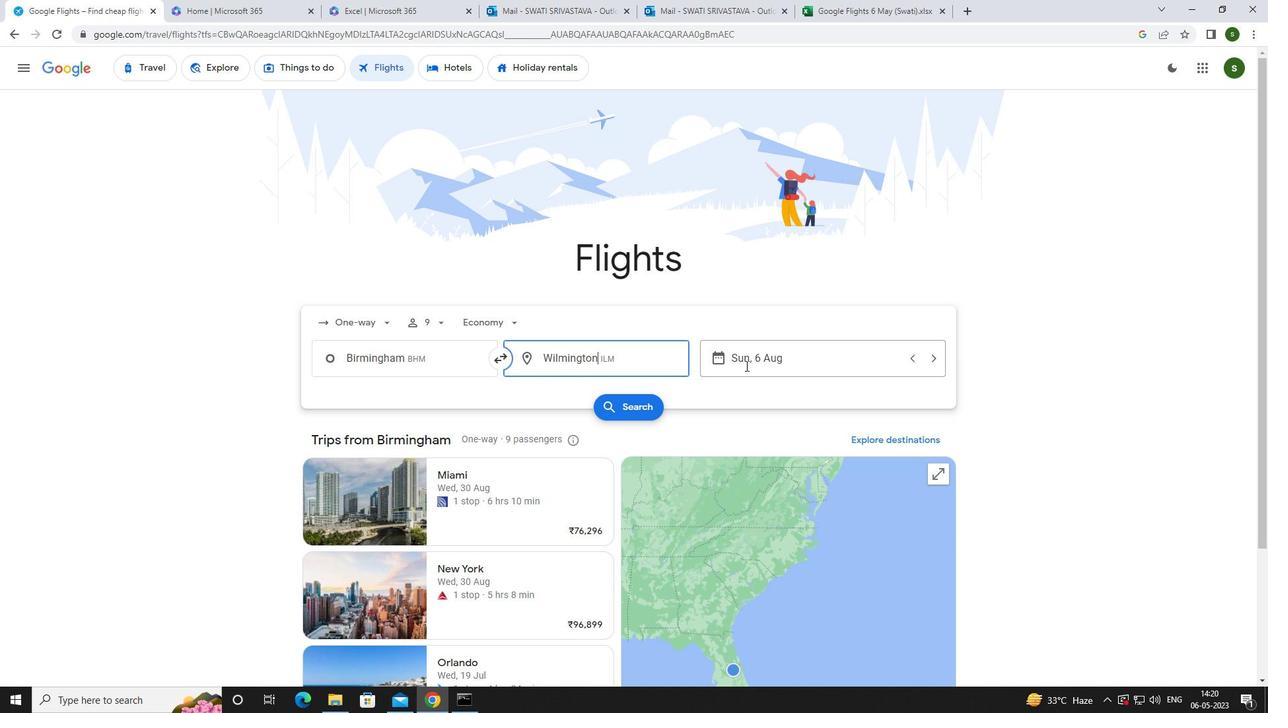 
Action: Mouse moved to (469, 479)
Screenshot: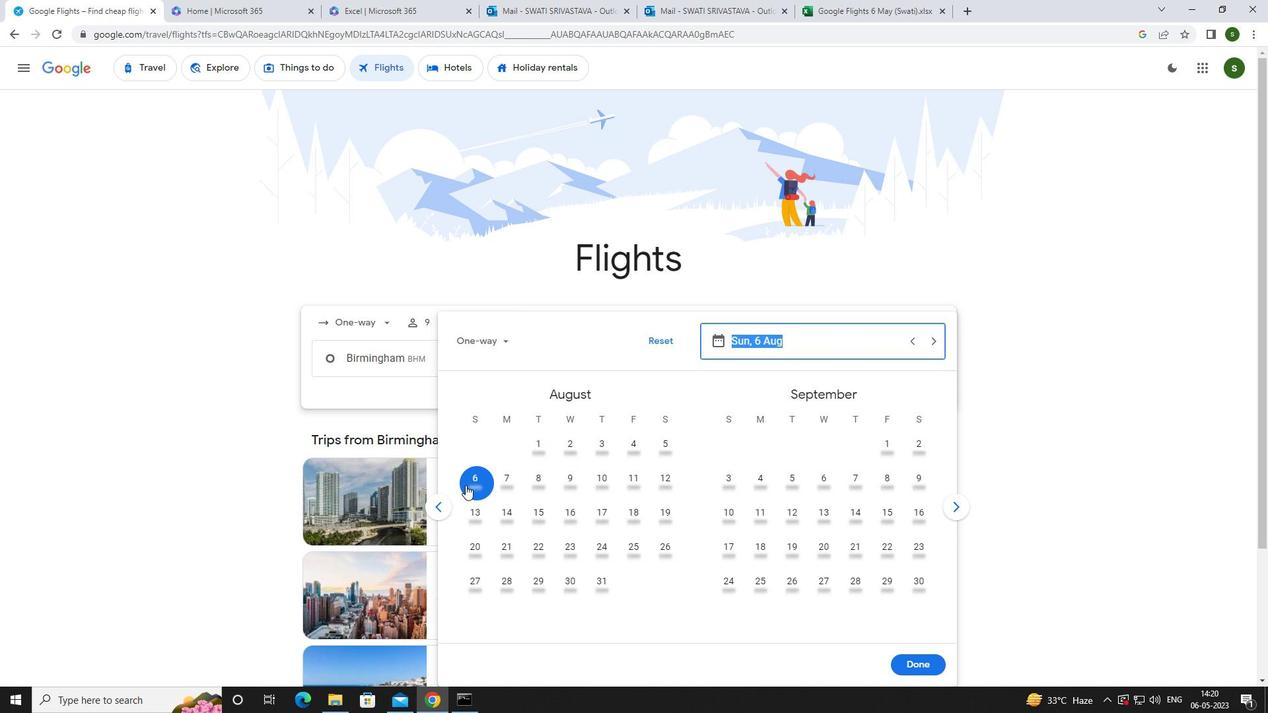 
Action: Mouse pressed left at (469, 479)
Screenshot: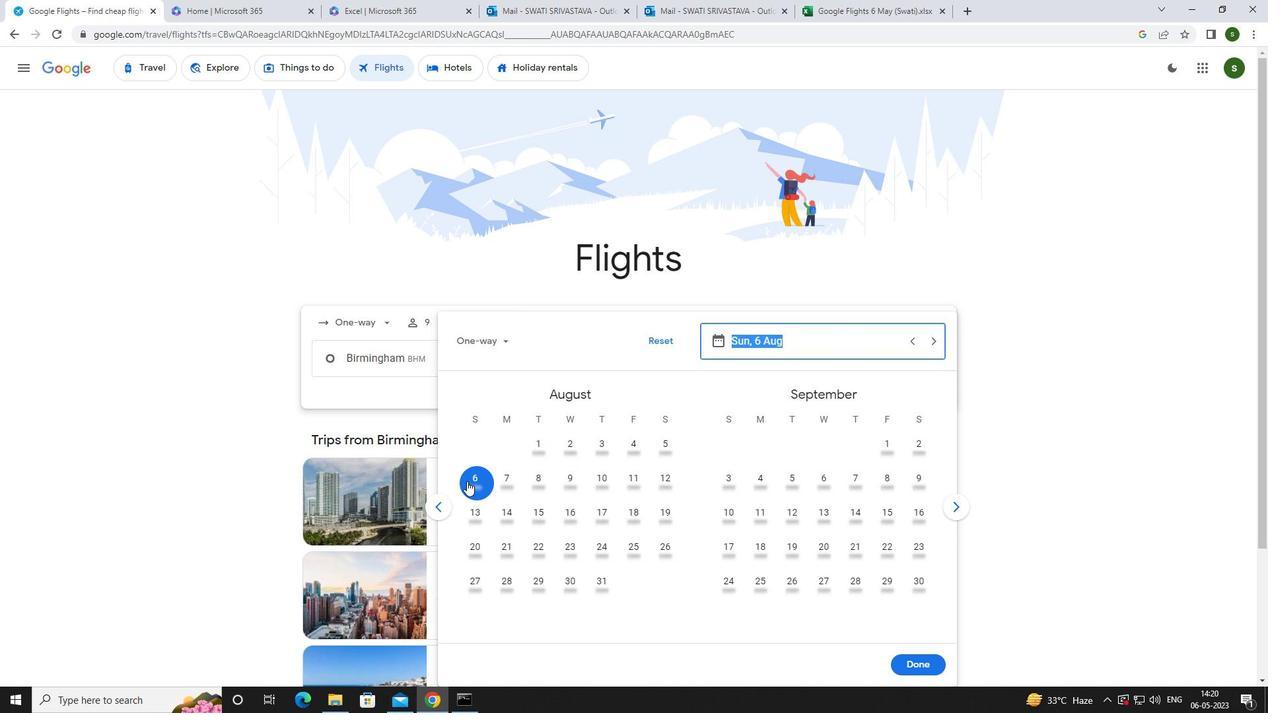 
Action: Mouse moved to (903, 666)
Screenshot: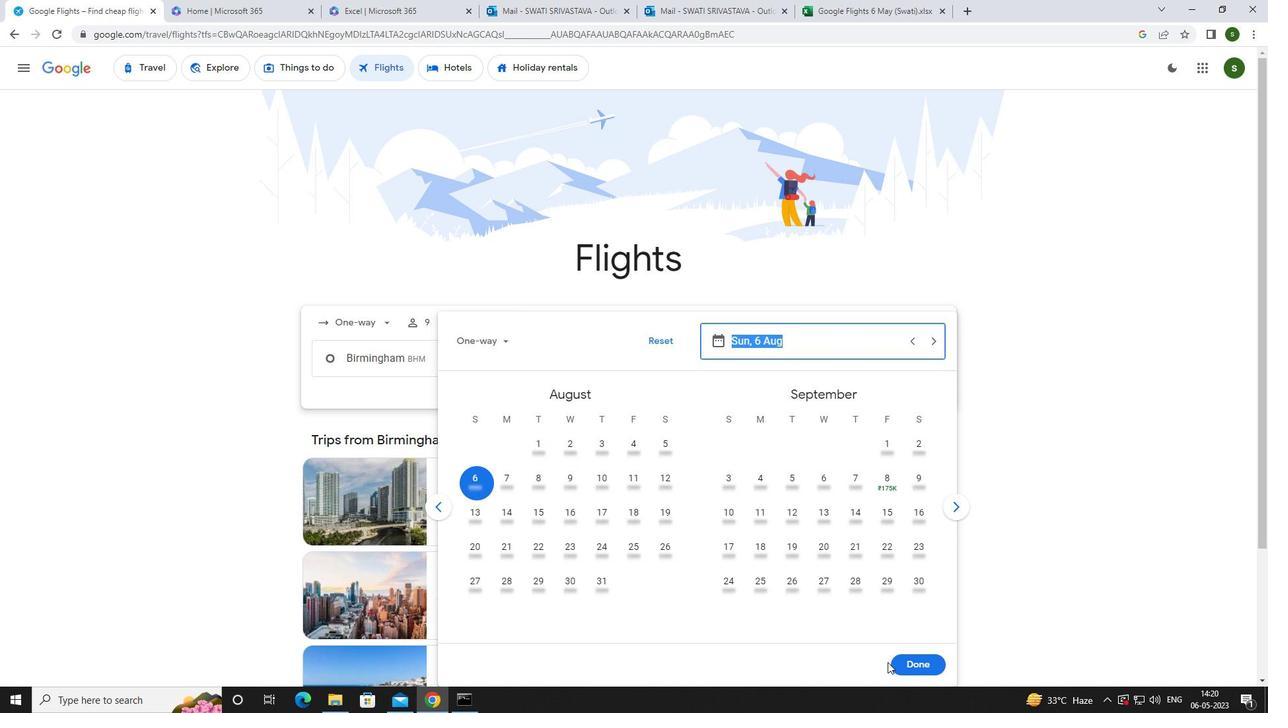 
Action: Mouse pressed left at (903, 666)
Screenshot: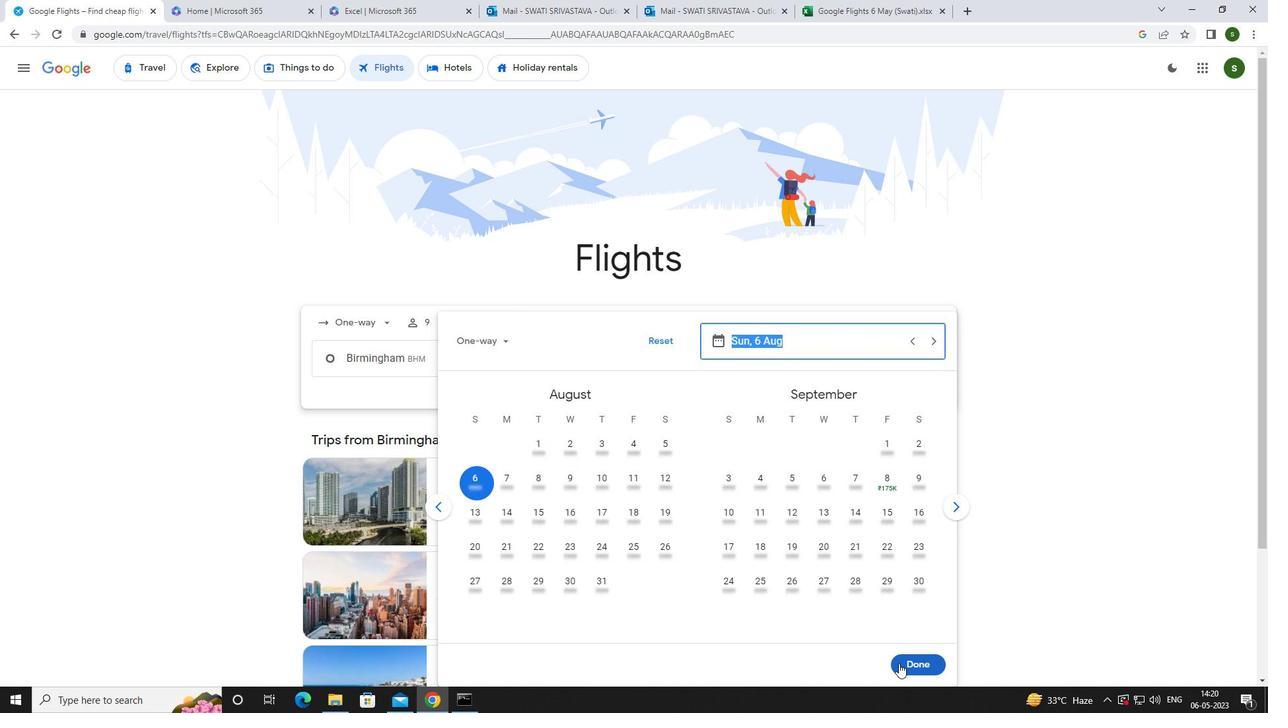 
Action: Mouse moved to (622, 403)
Screenshot: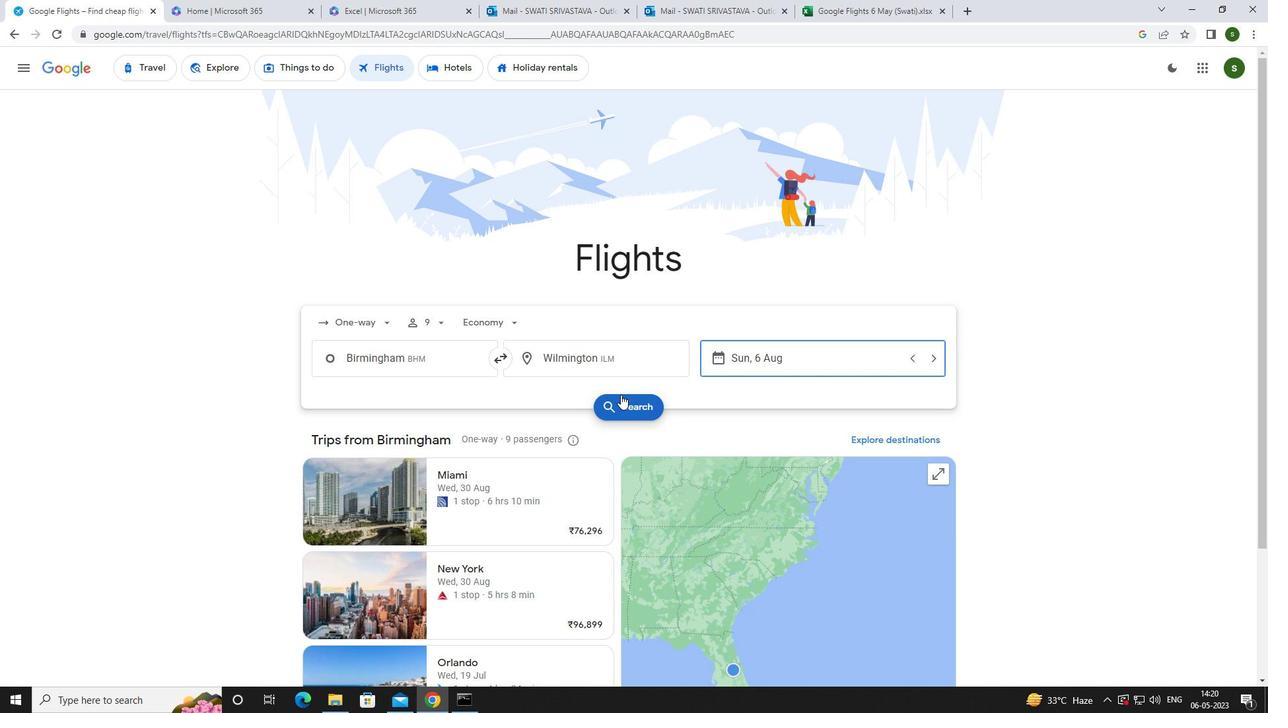 
Action: Mouse pressed left at (622, 403)
Screenshot: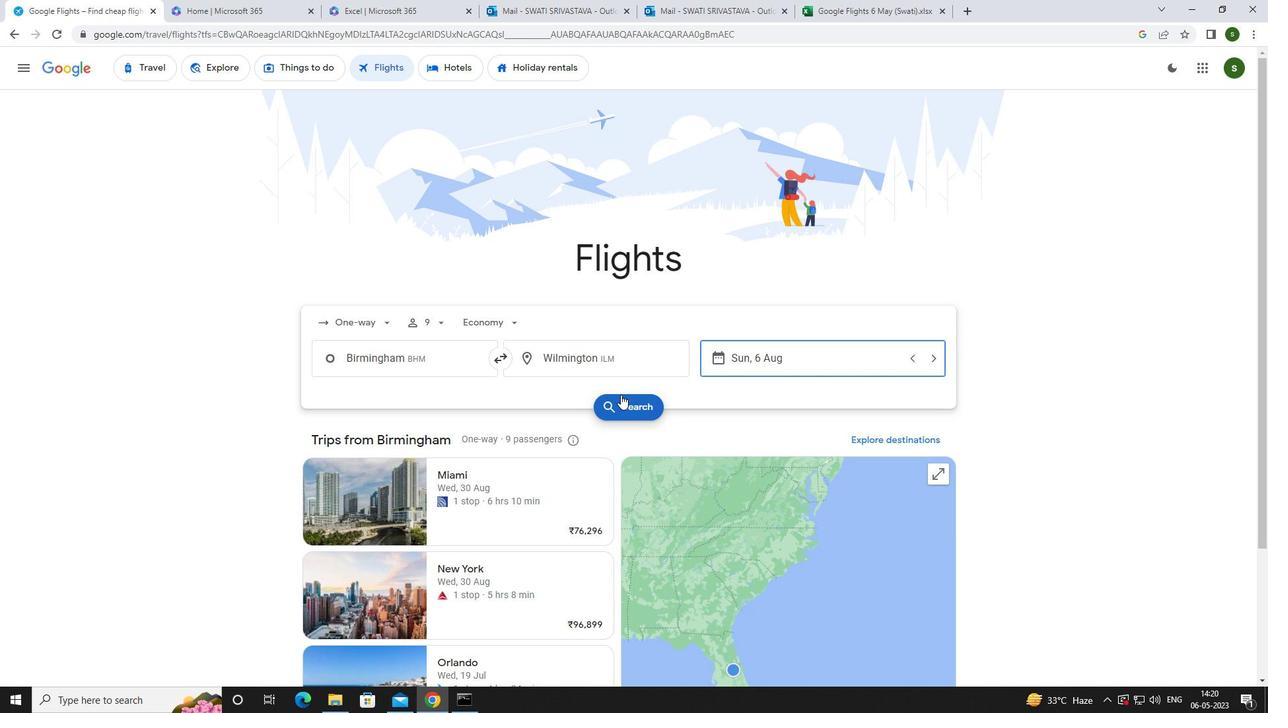 
Action: Mouse moved to (336, 189)
Screenshot: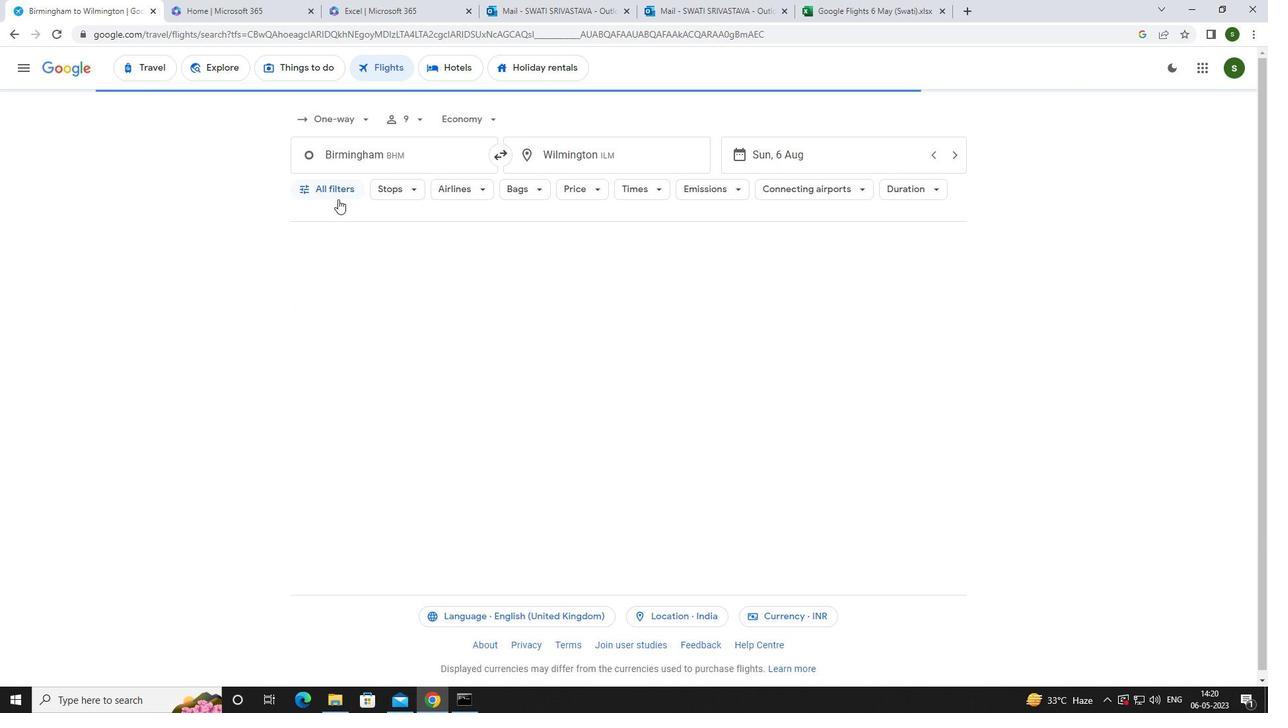 
Action: Mouse pressed left at (336, 189)
Screenshot: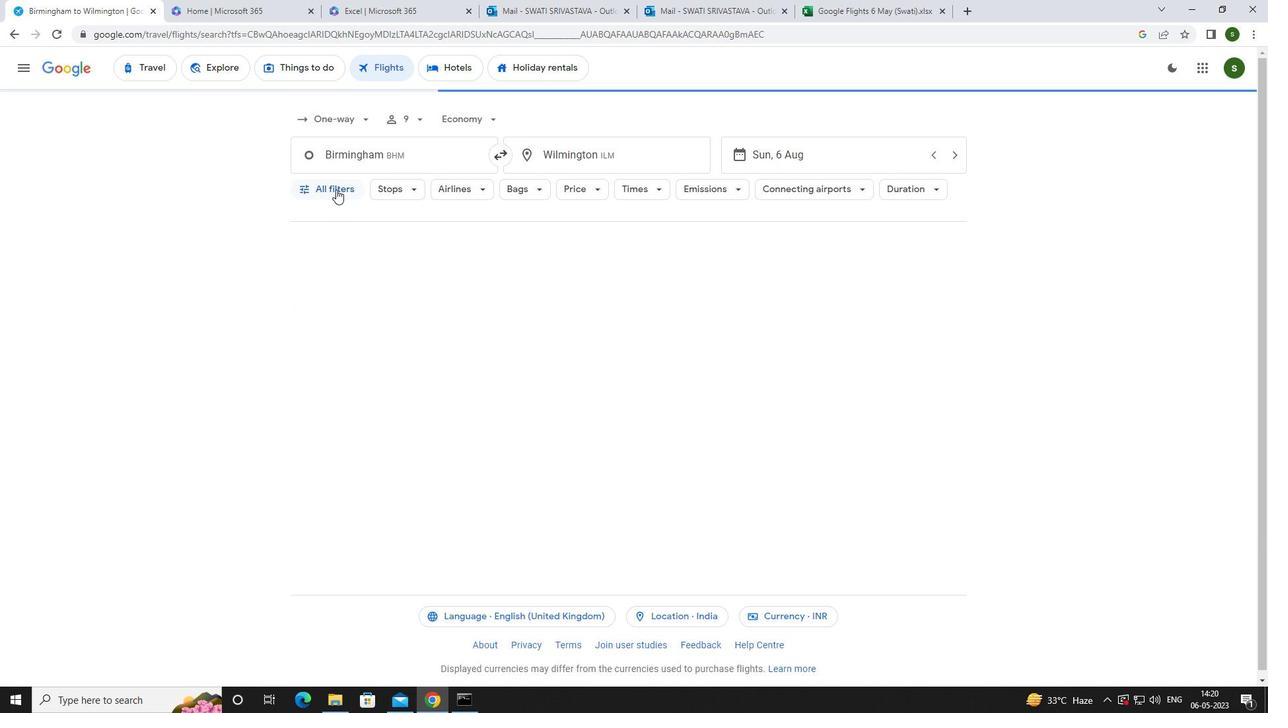 
Action: Mouse pressed left at (336, 189)
Screenshot: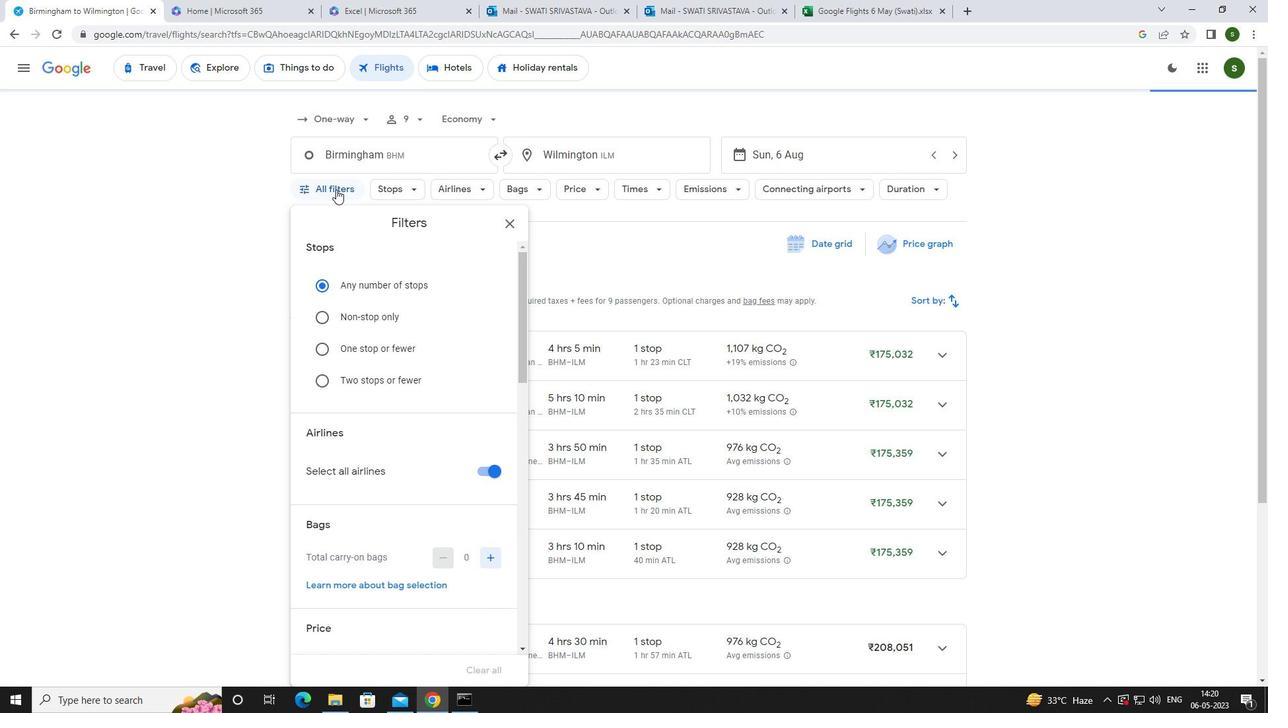 
Action: Mouse moved to (335, 189)
Screenshot: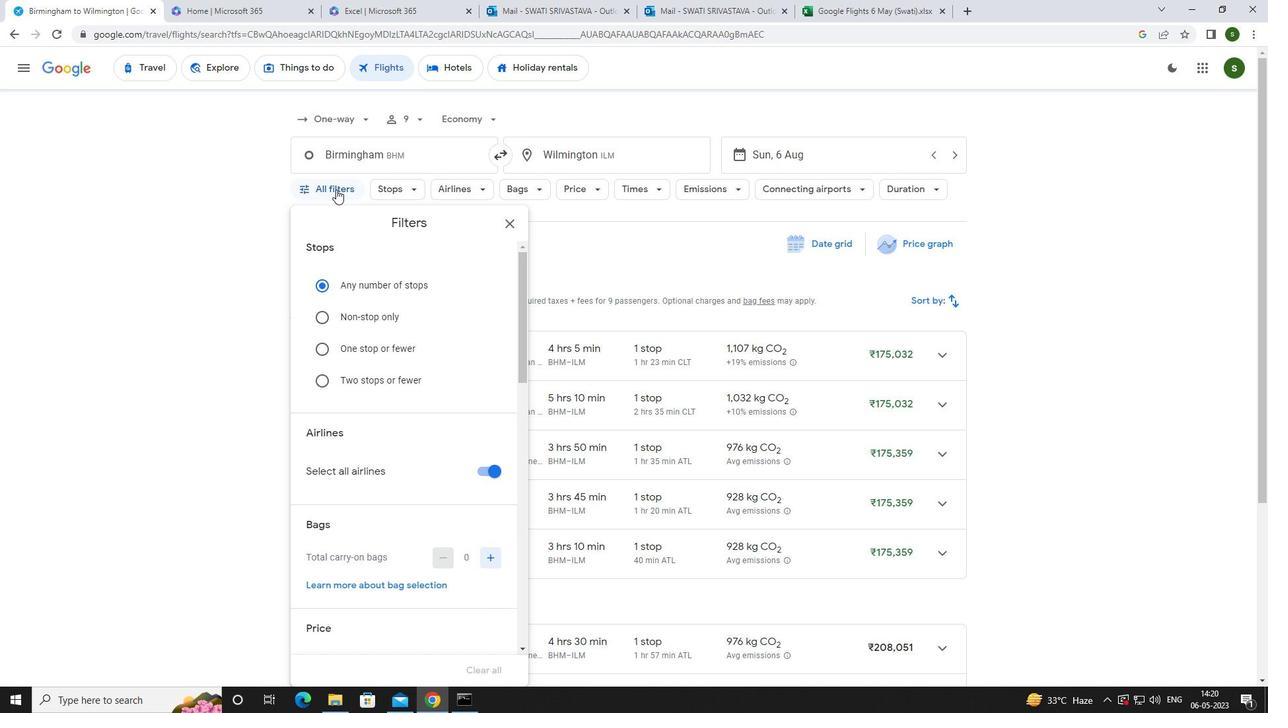 
Action: Mouse pressed left at (335, 189)
Screenshot: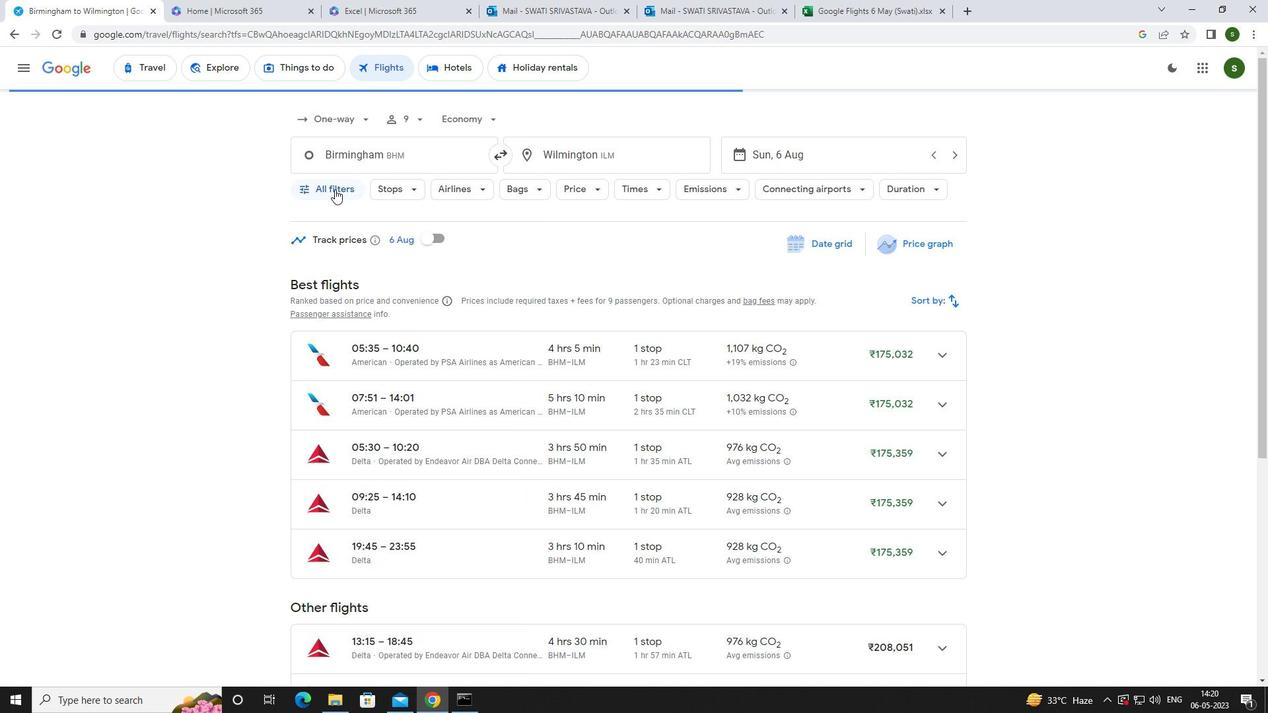 
Action: Mouse moved to (487, 471)
Screenshot: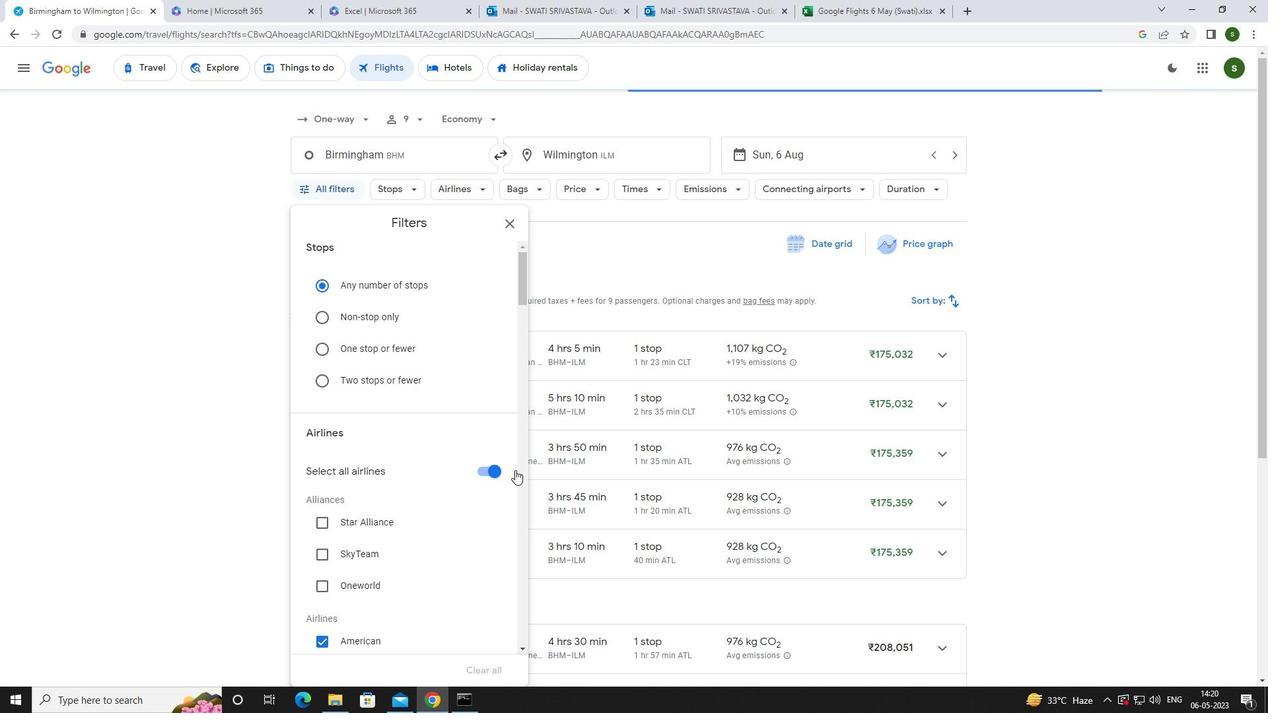 
Action: Mouse pressed left at (487, 471)
Screenshot: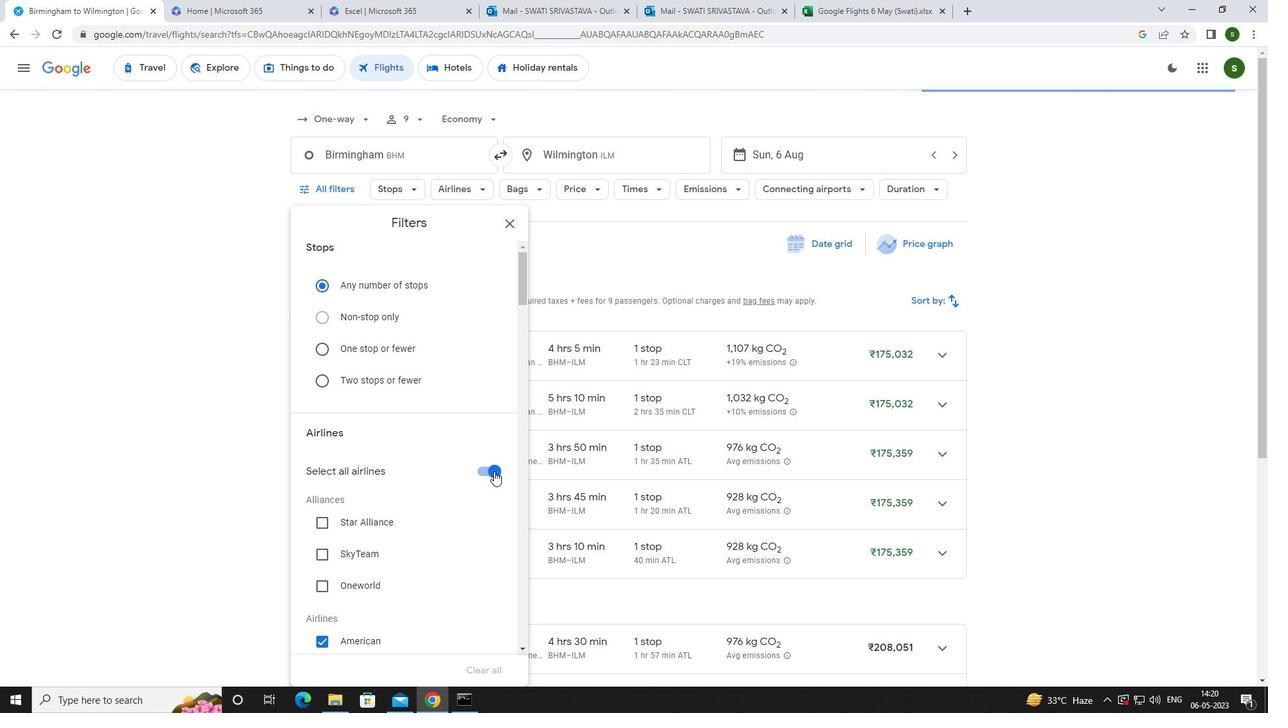 
Action: Mouse moved to (471, 450)
Screenshot: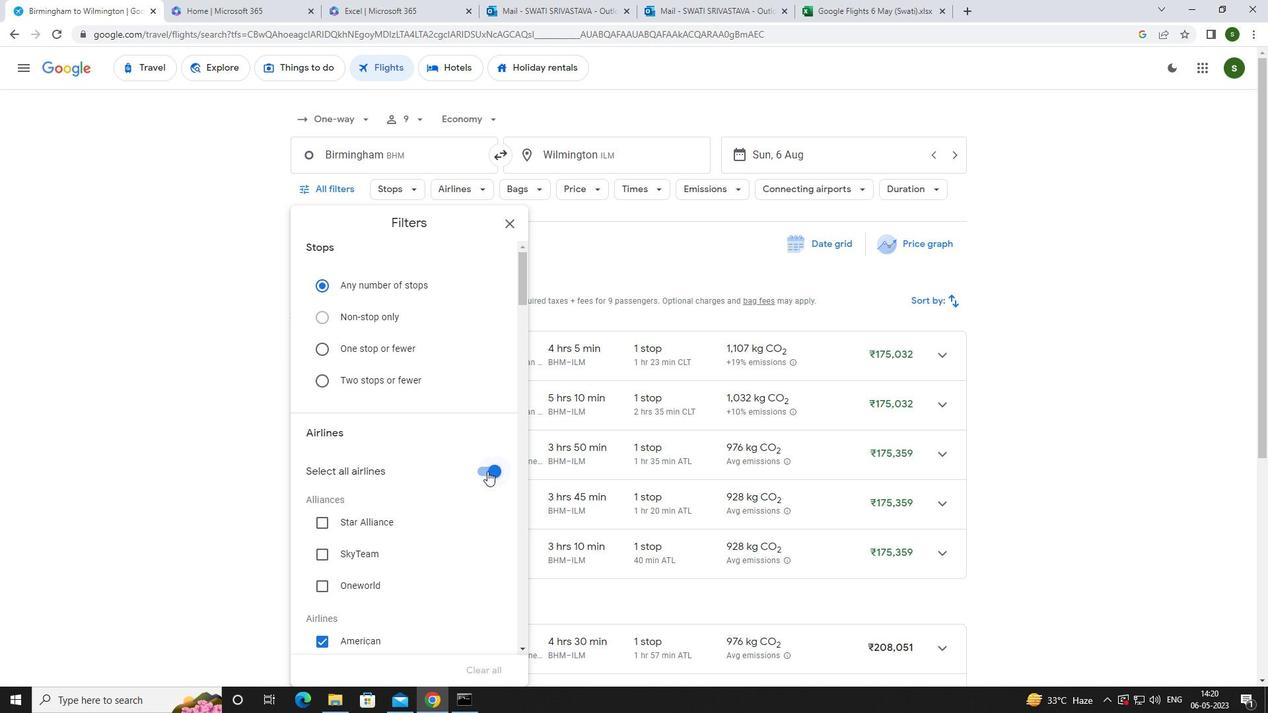 
Action: Mouse scrolled (471, 450) with delta (0, 0)
Screenshot: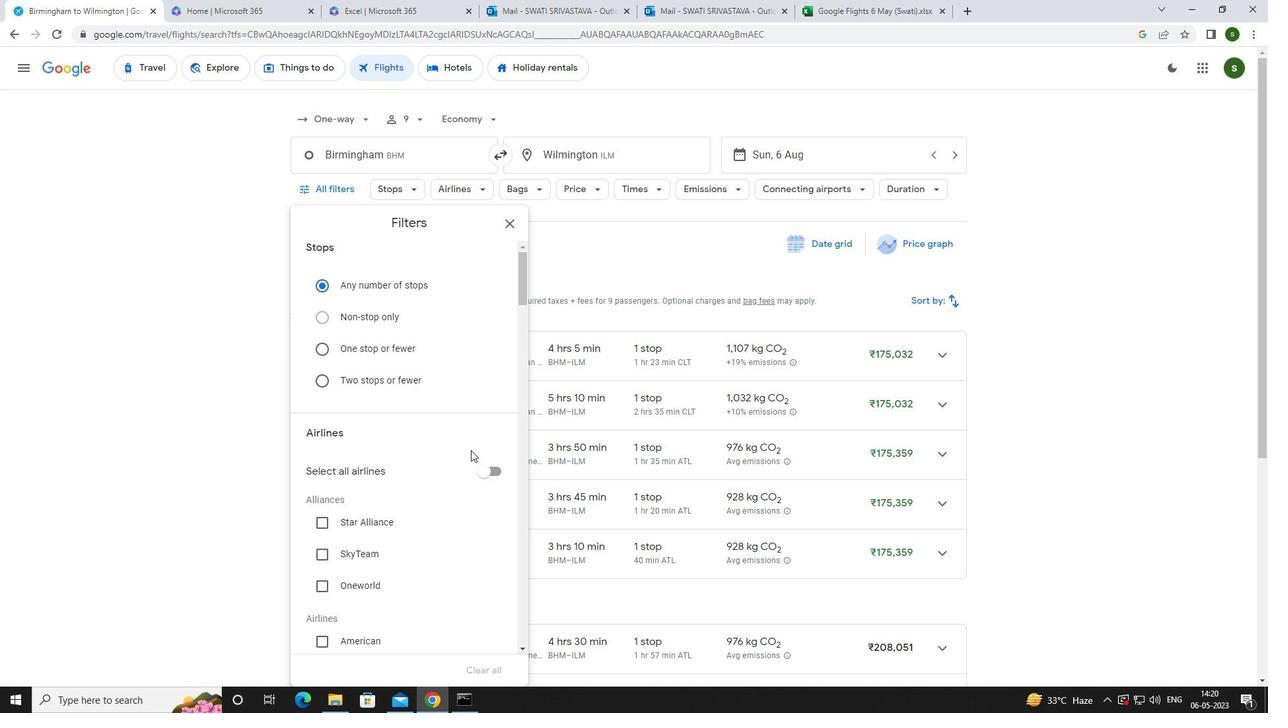 
Action: Mouse scrolled (471, 450) with delta (0, 0)
Screenshot: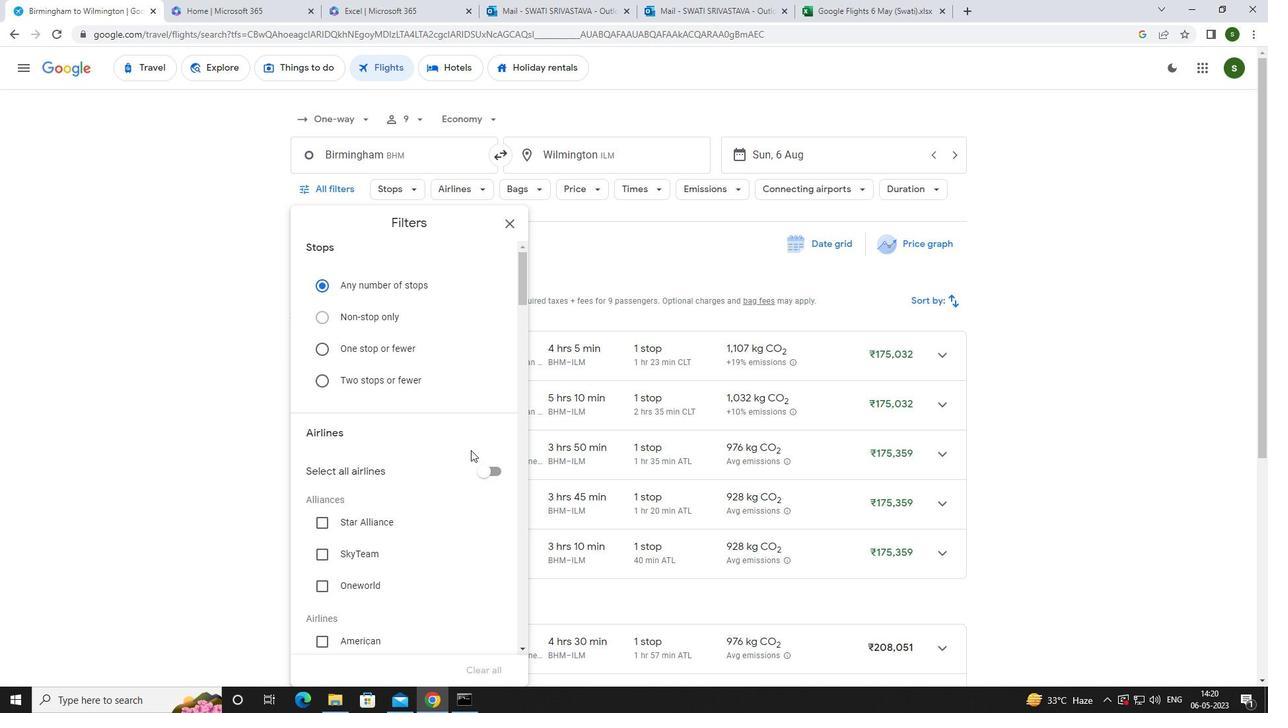 
Action: Mouse scrolled (471, 450) with delta (0, 0)
Screenshot: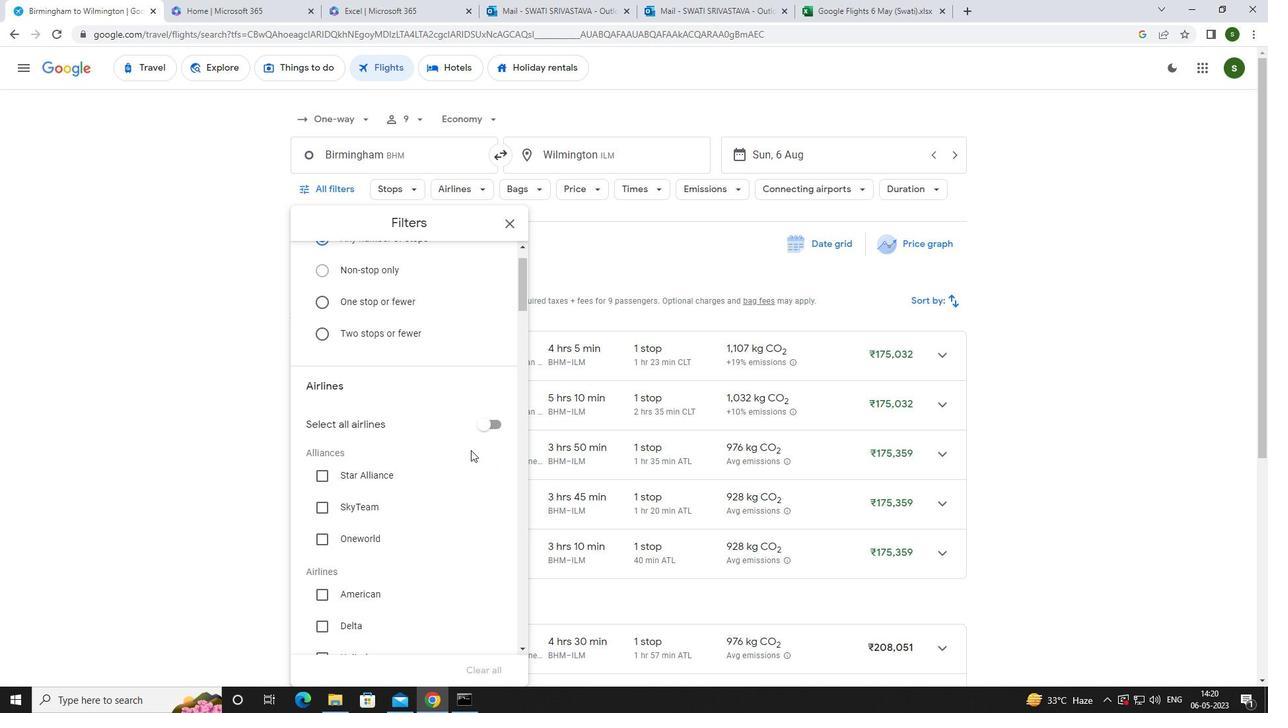 
Action: Mouse scrolled (471, 450) with delta (0, 0)
Screenshot: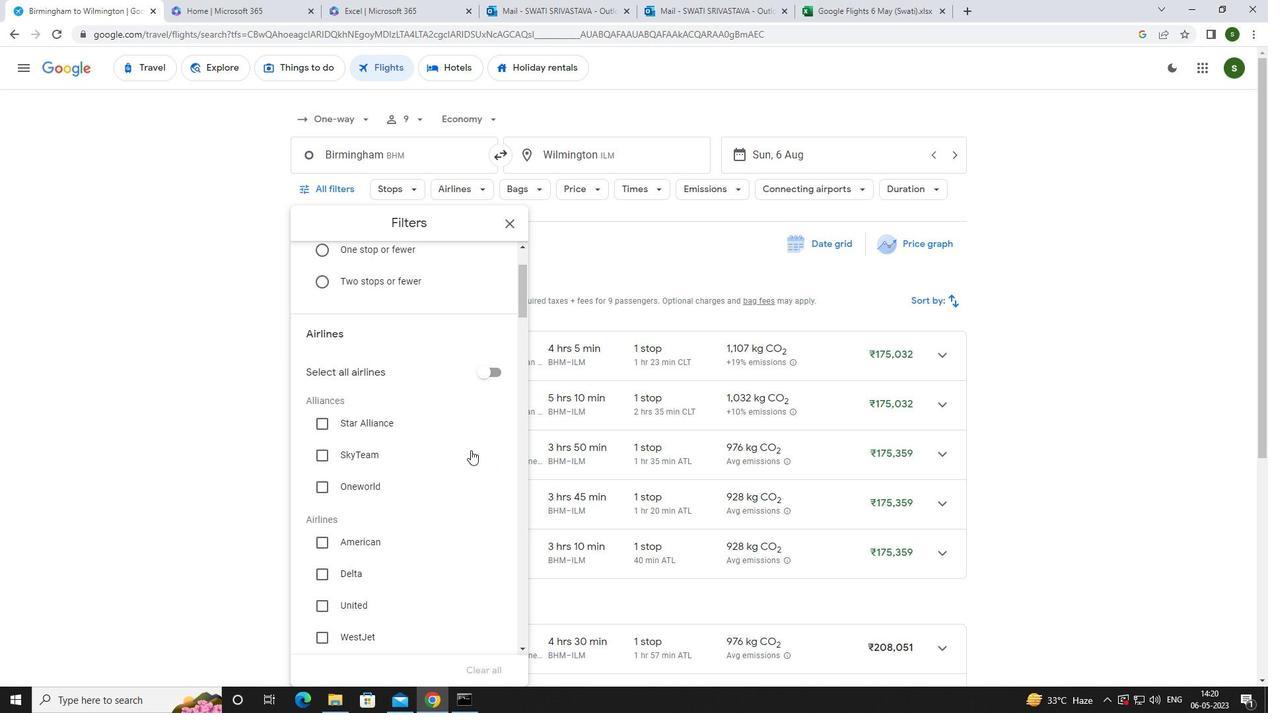 
Action: Mouse moved to (366, 440)
Screenshot: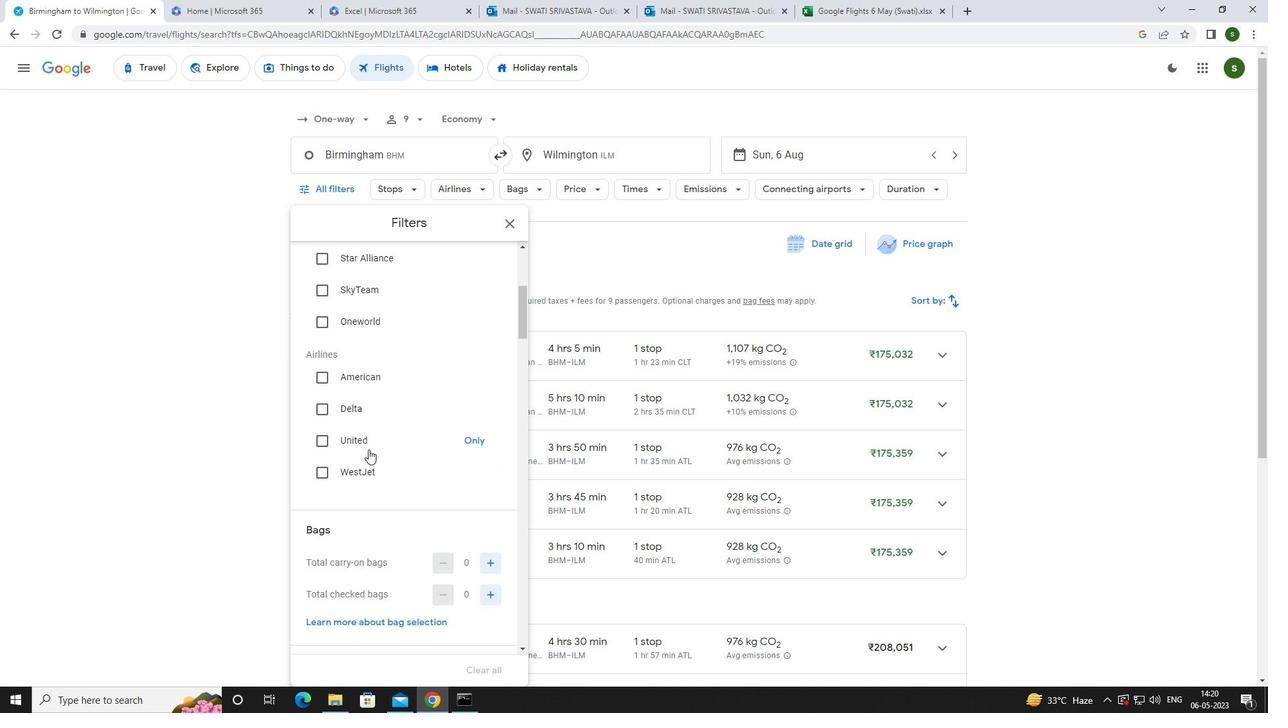 
Action: Mouse pressed left at (366, 440)
Screenshot: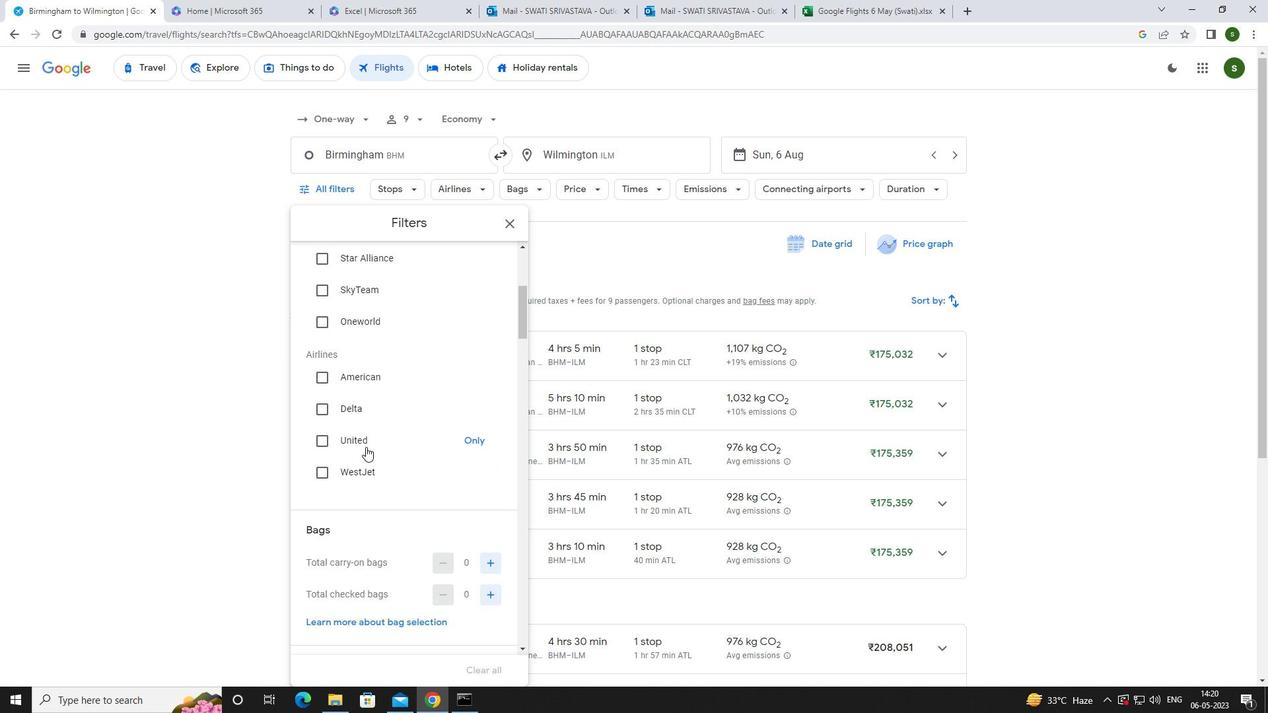 
Action: Mouse moved to (496, 596)
Screenshot: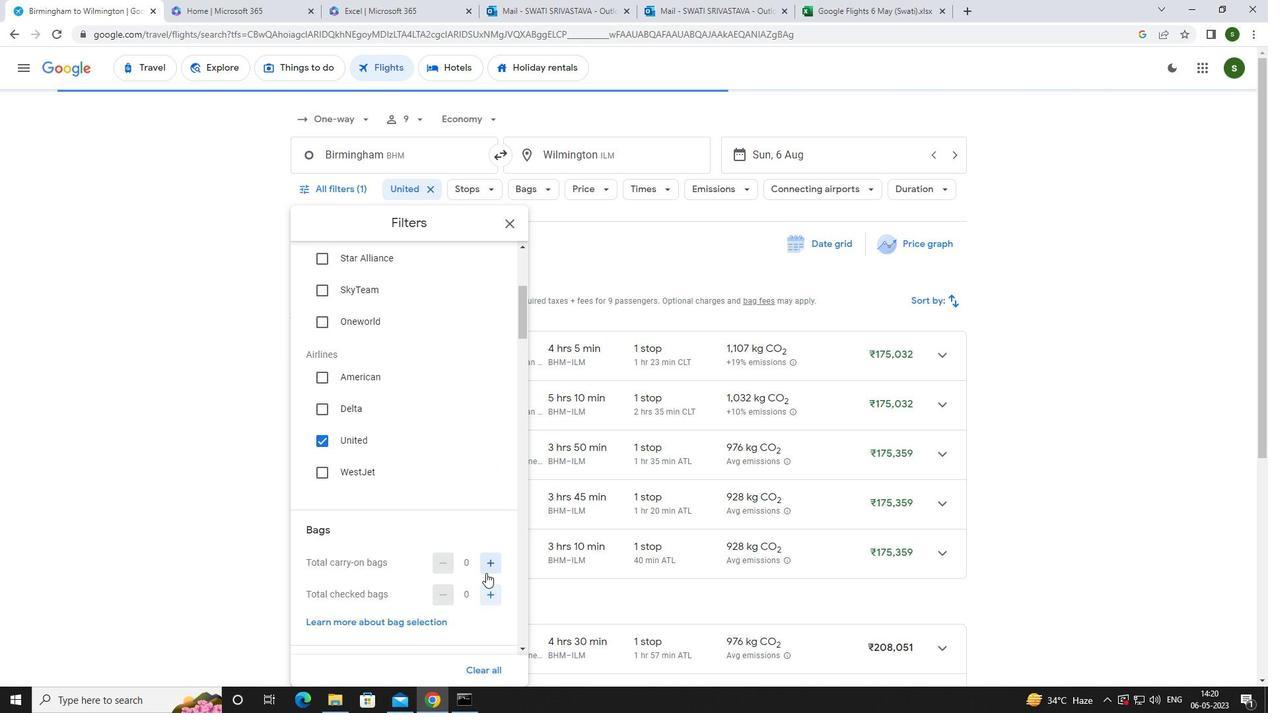 
Action: Mouse pressed left at (496, 596)
Screenshot: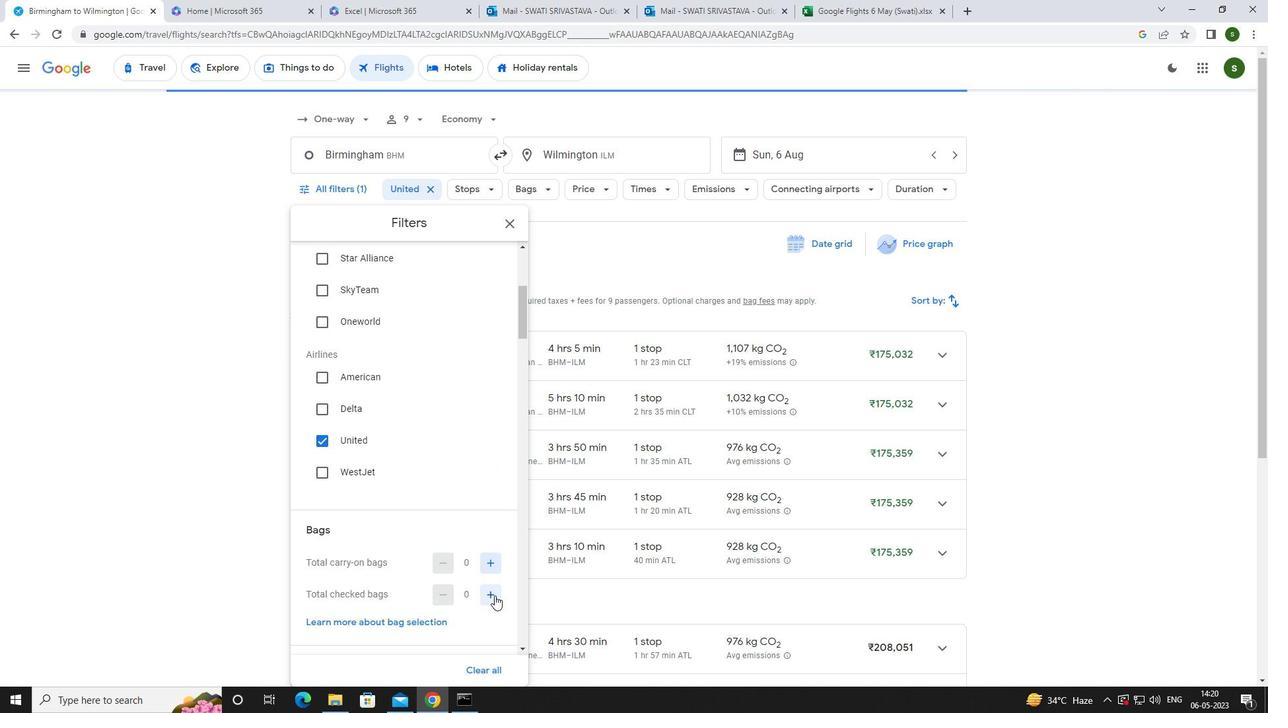
Action: Mouse pressed left at (496, 596)
Screenshot: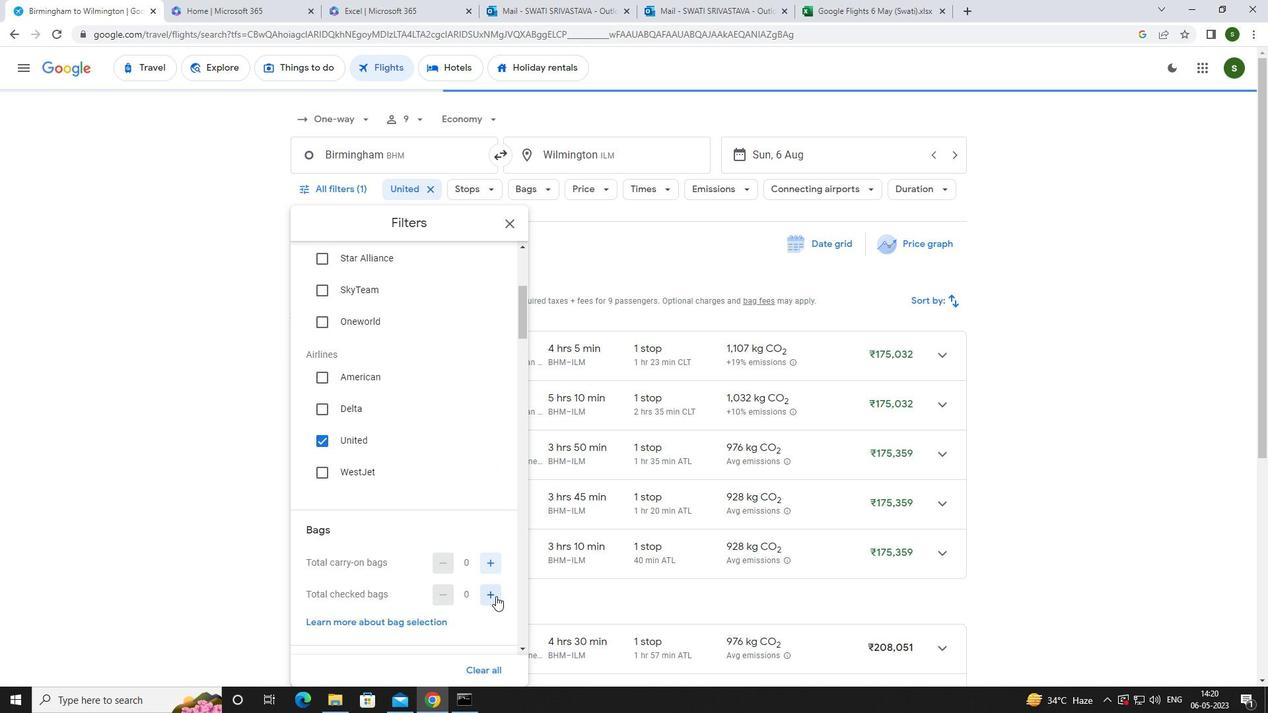 
Action: Mouse pressed left at (496, 596)
Screenshot: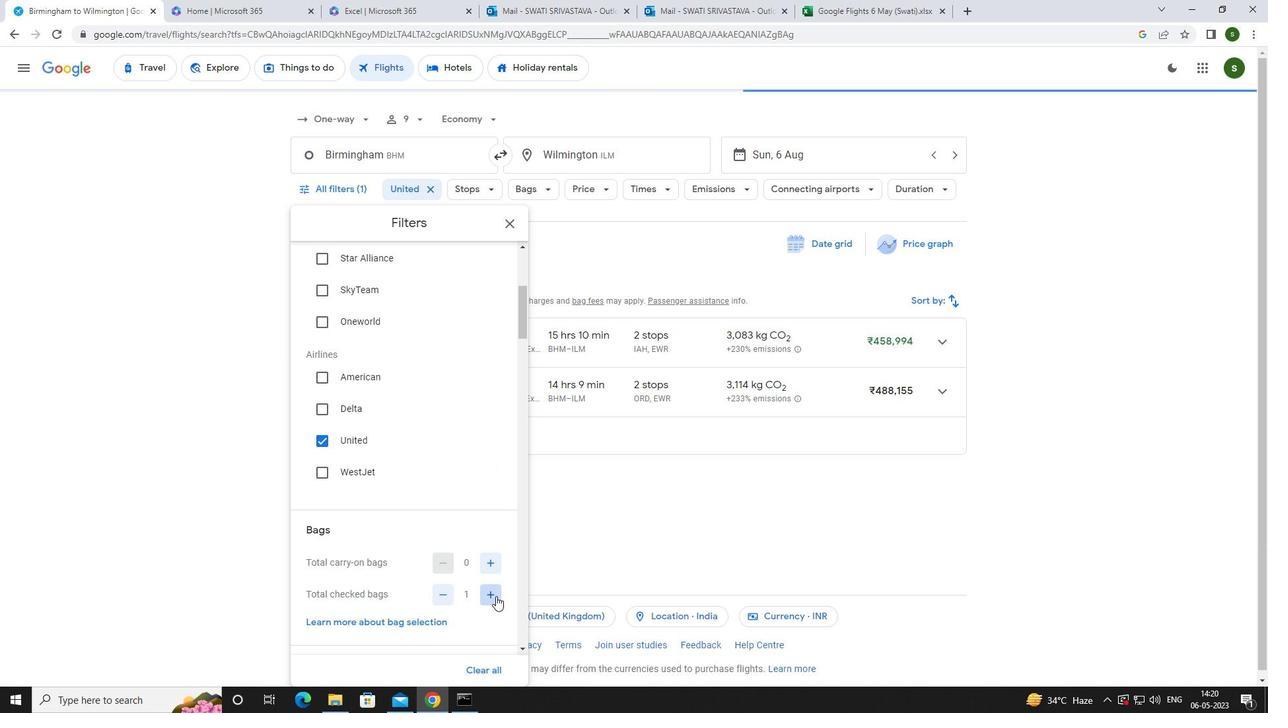 
Action: Mouse pressed left at (496, 596)
Screenshot: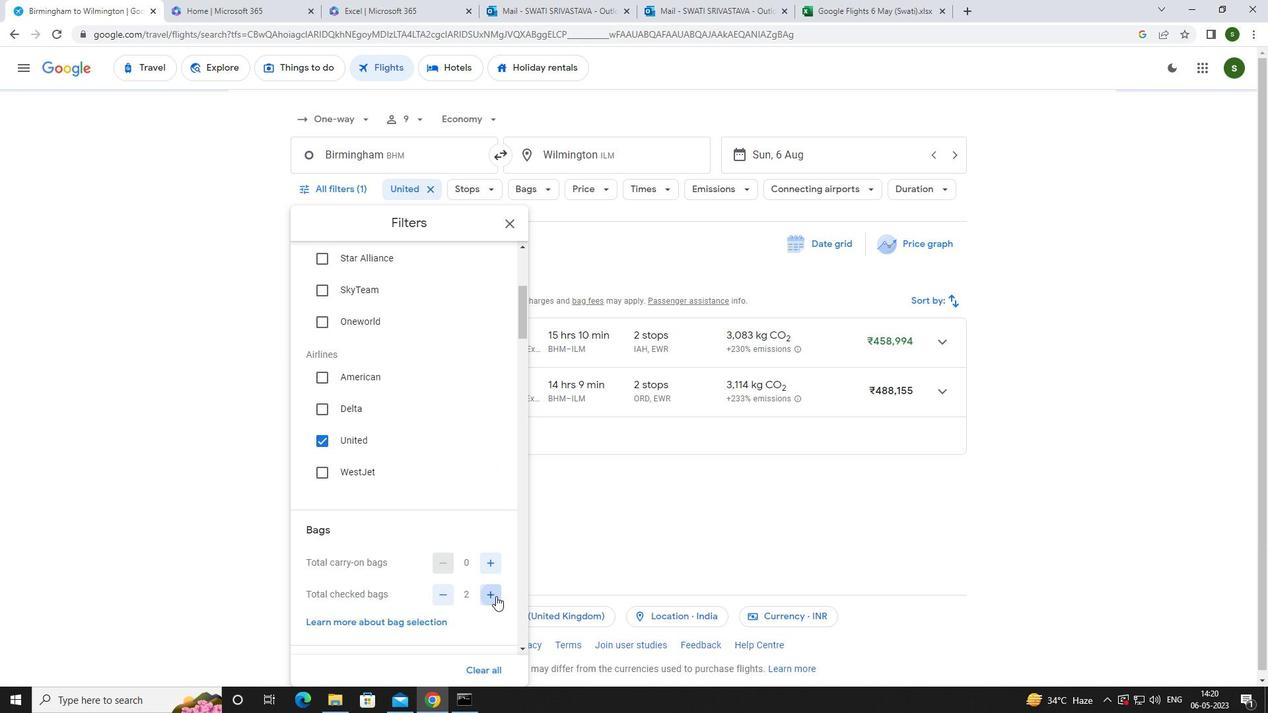 
Action: Mouse pressed left at (496, 596)
Screenshot: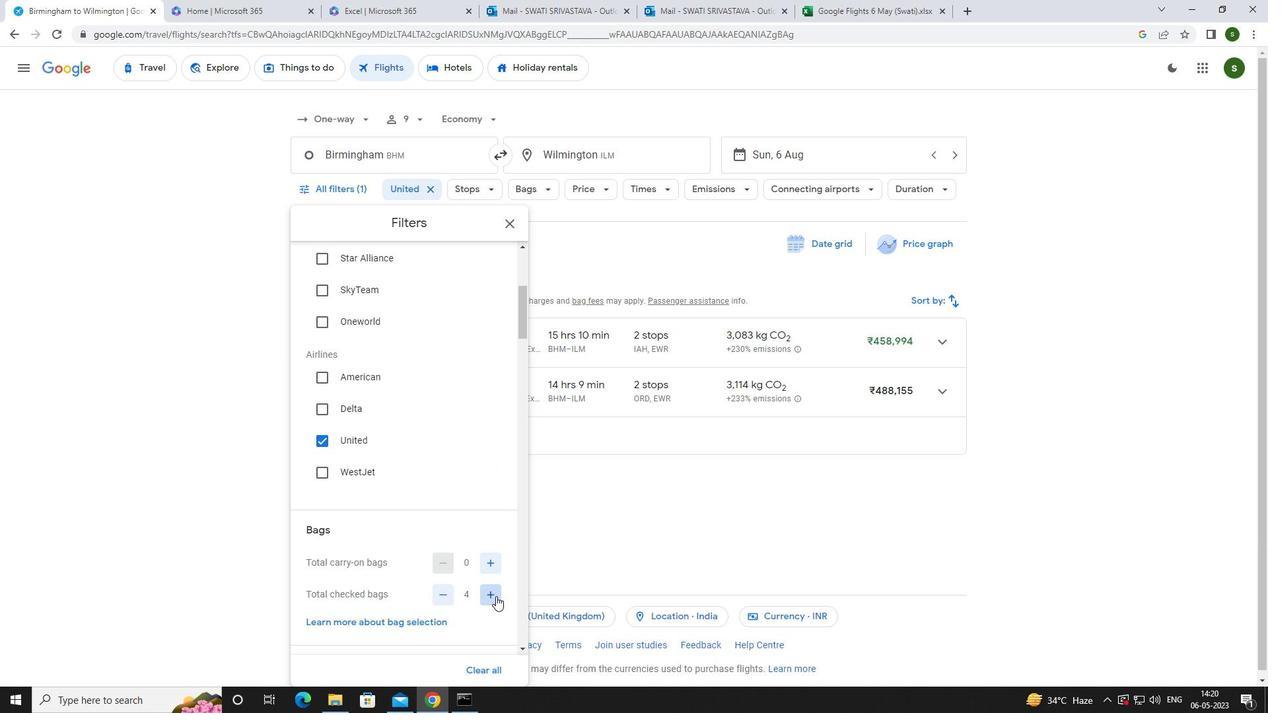 
Action: Mouse pressed left at (496, 596)
Screenshot: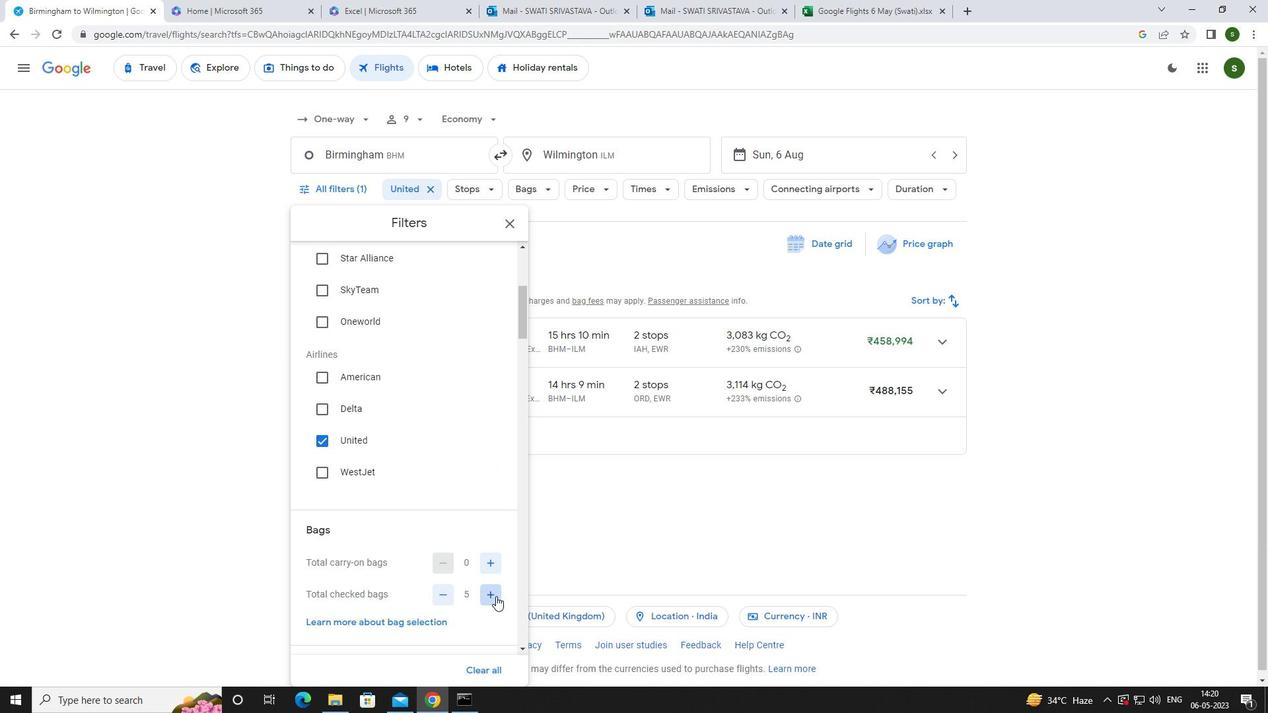 
Action: Mouse moved to (496, 595)
Screenshot: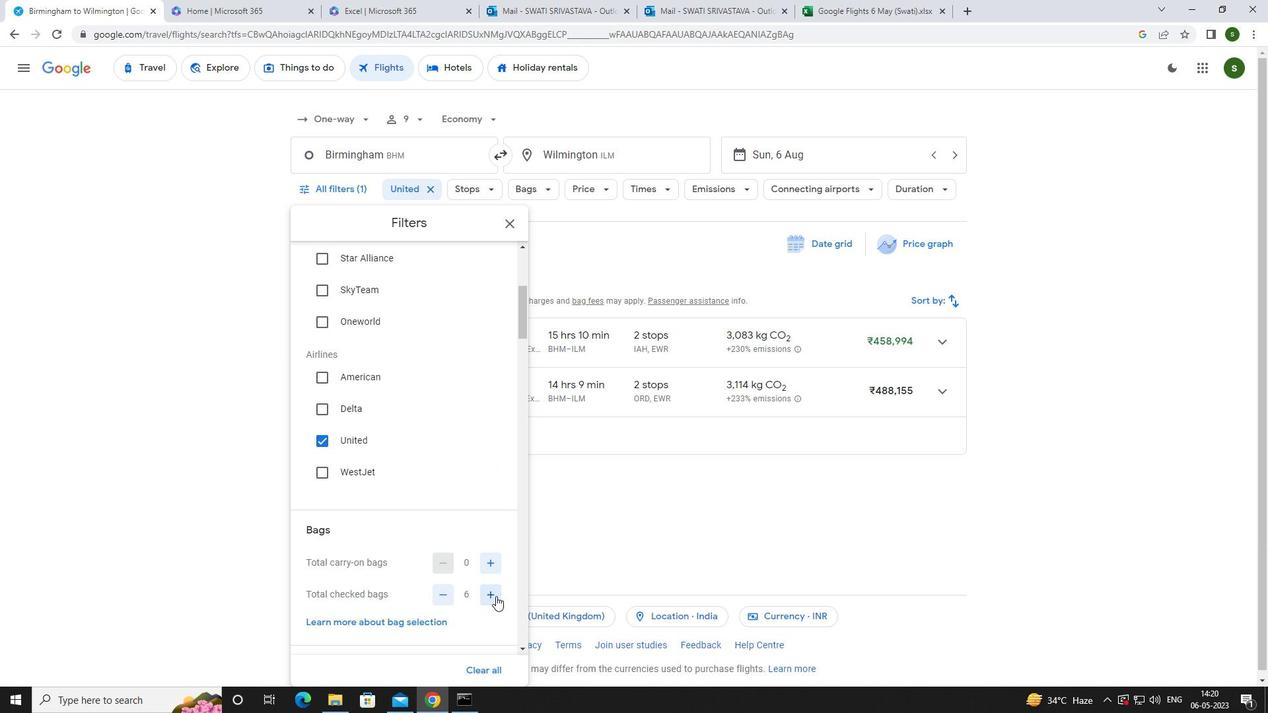 
Action: Mouse scrolled (496, 594) with delta (0, 0)
Screenshot: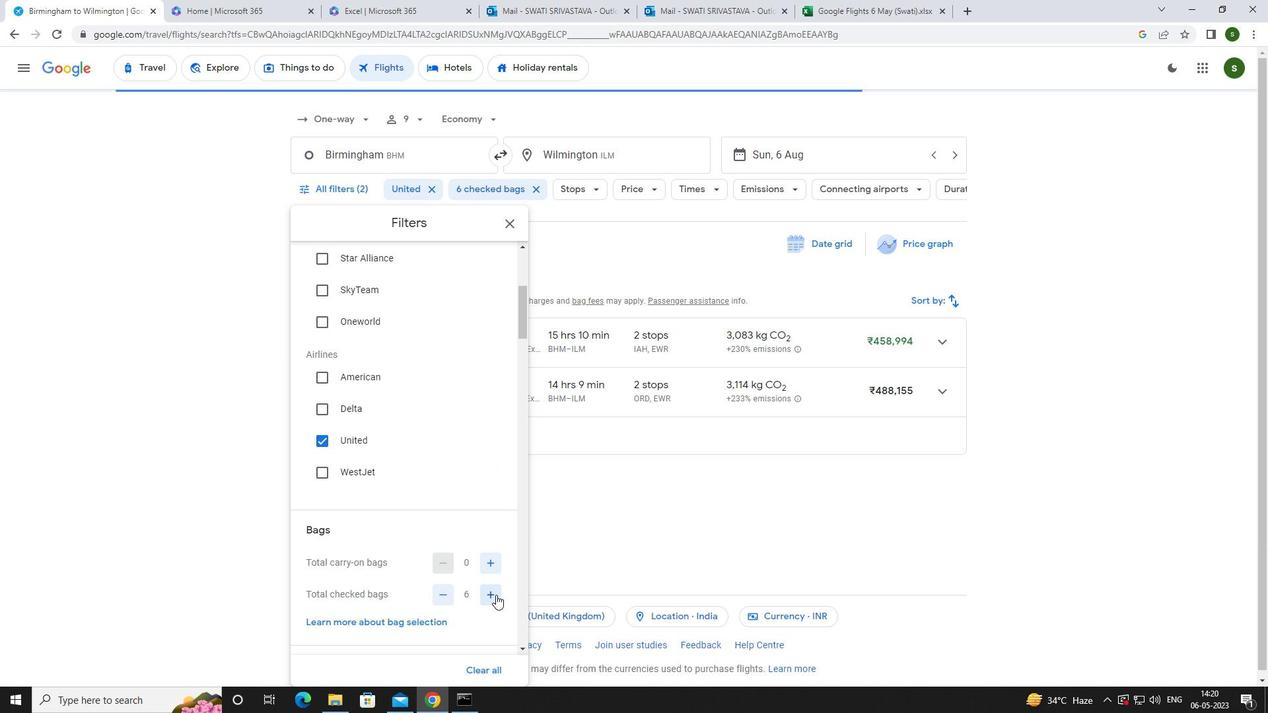 
Action: Mouse scrolled (496, 594) with delta (0, 0)
Screenshot: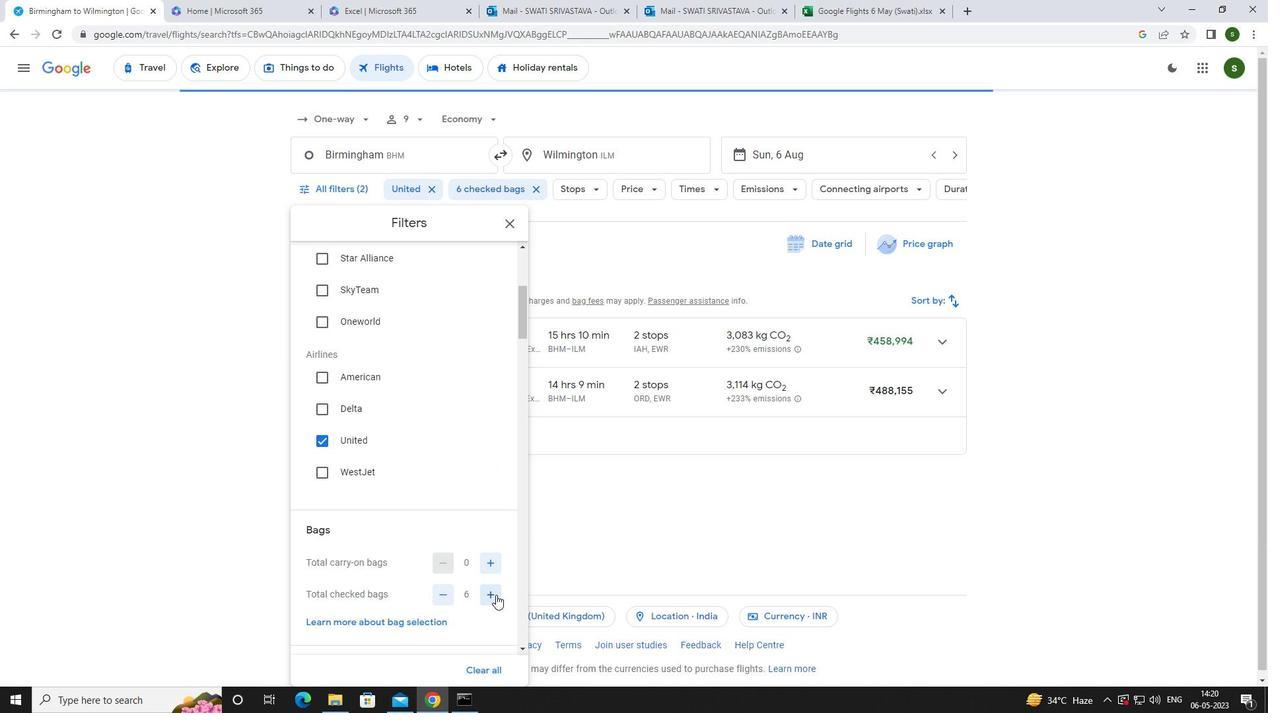 
Action: Mouse moved to (493, 587)
Screenshot: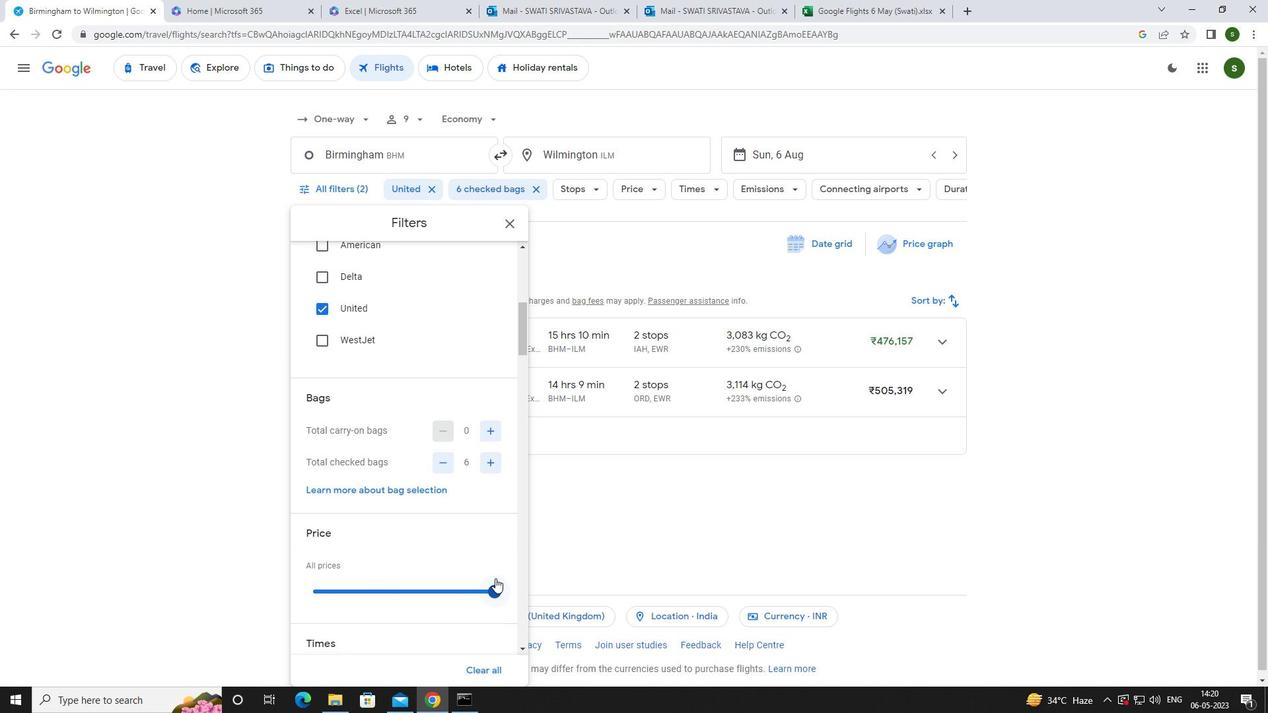 
Action: Mouse pressed left at (493, 587)
Screenshot: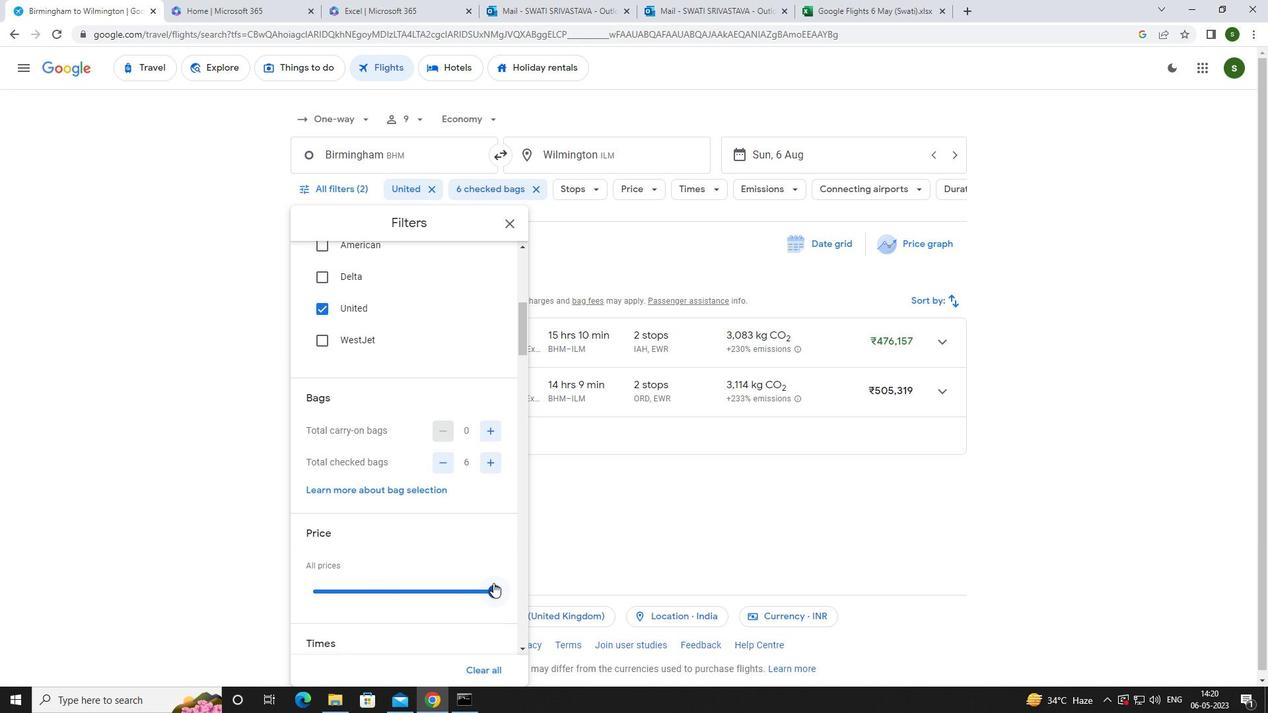 
Action: Mouse moved to (319, 589)
Screenshot: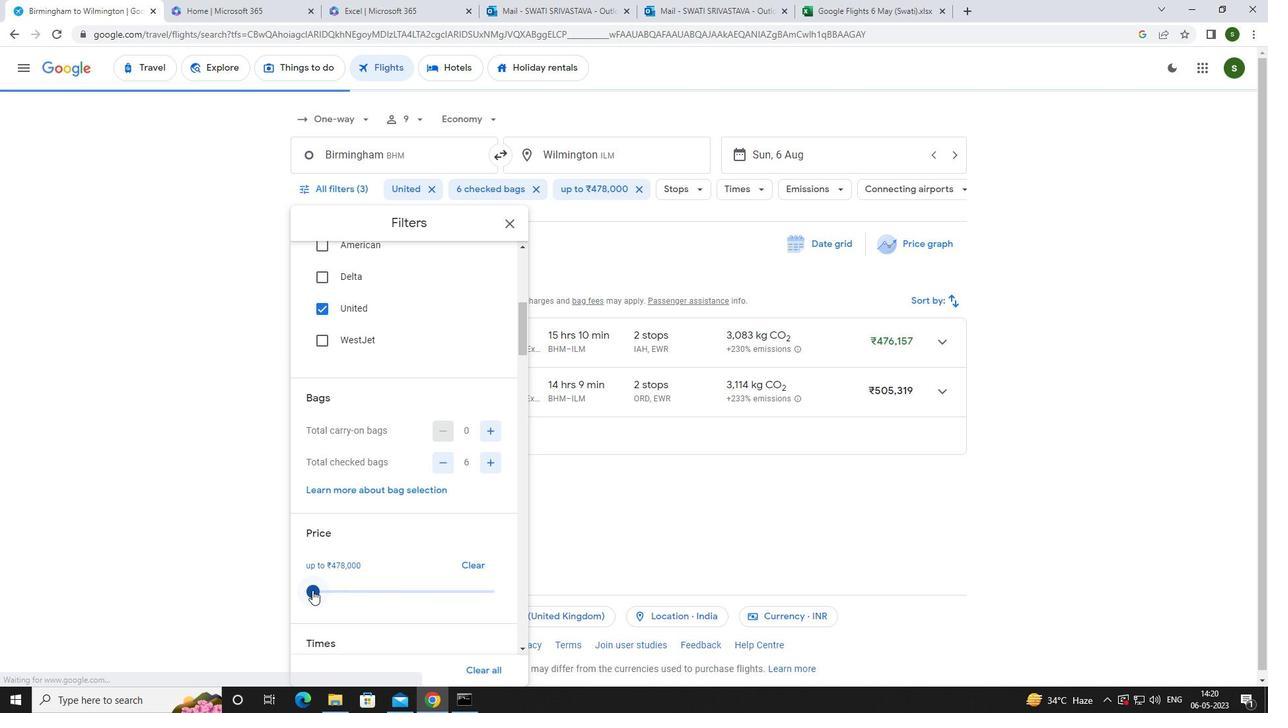 
Action: Mouse scrolled (319, 588) with delta (0, 0)
Screenshot: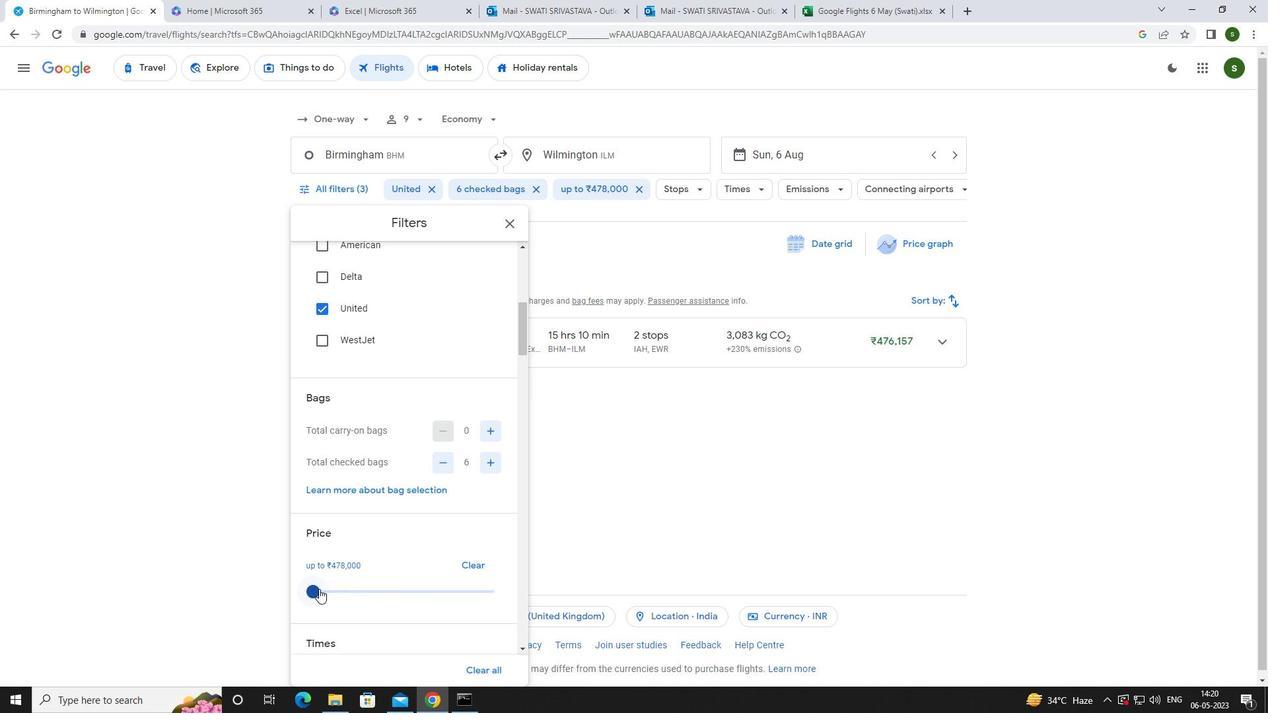 
Action: Mouse scrolled (319, 588) with delta (0, 0)
Screenshot: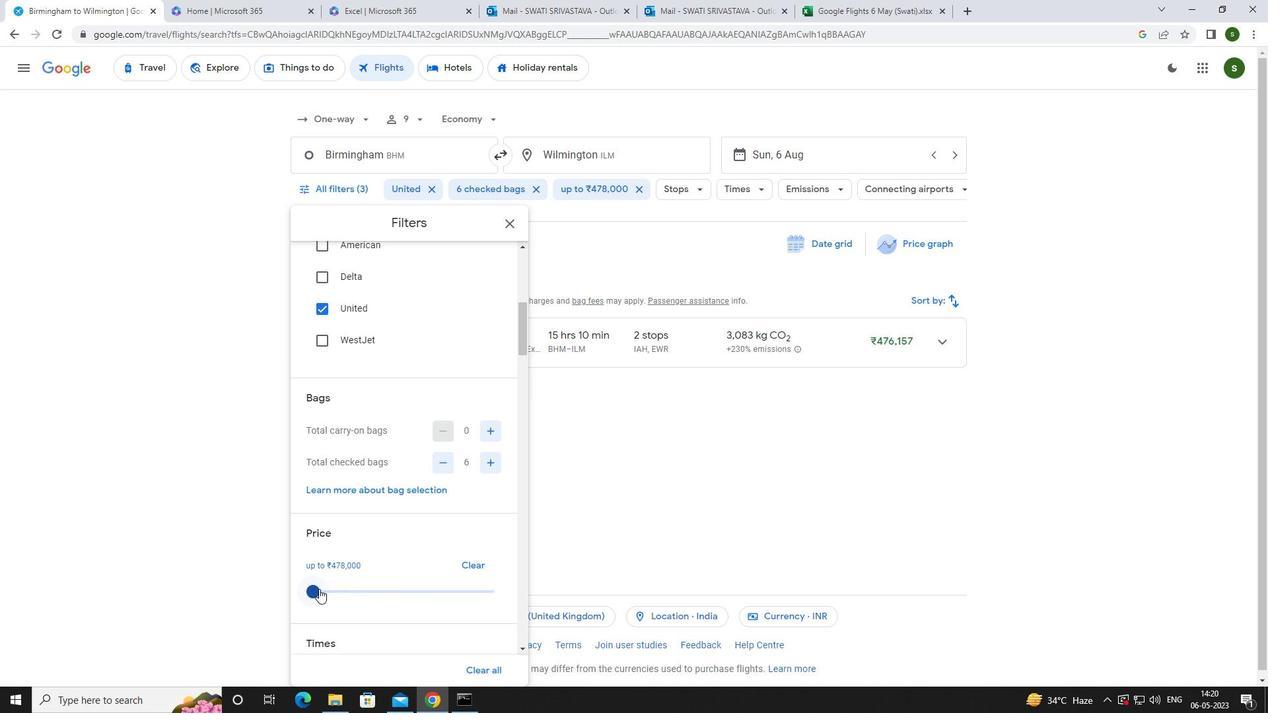 
Action: Mouse moved to (310, 609)
Screenshot: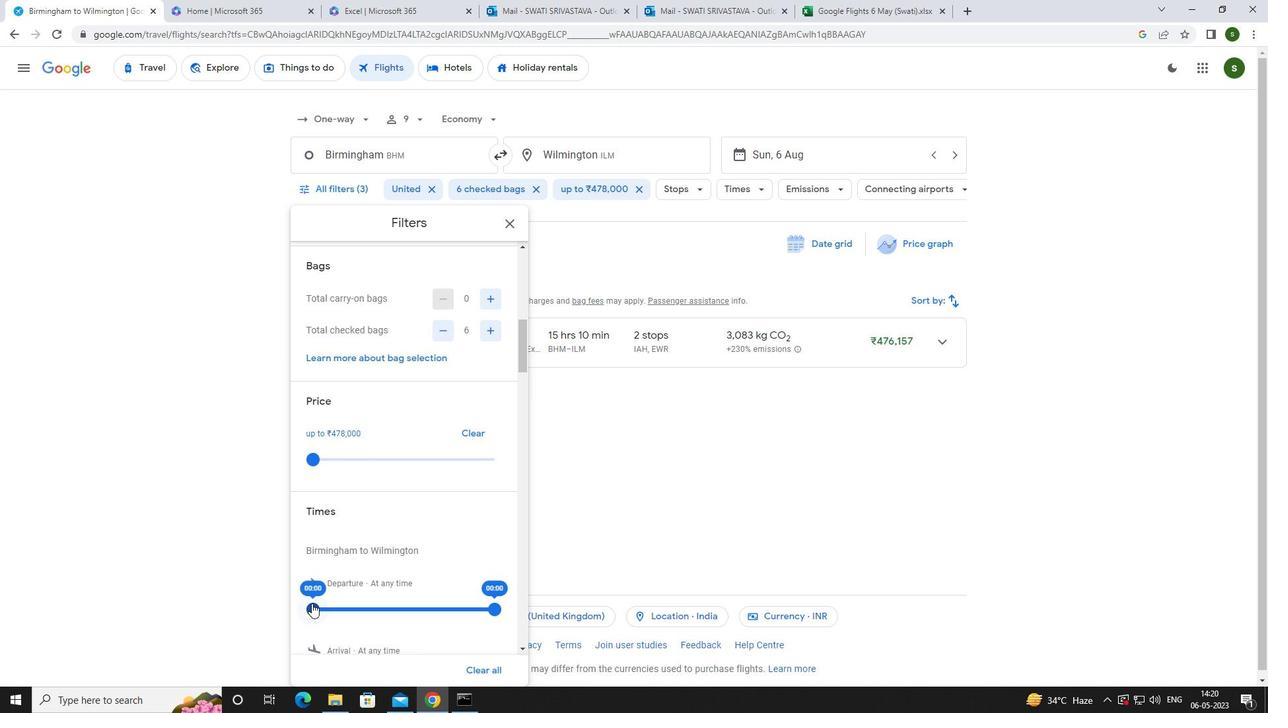 
Action: Mouse pressed left at (310, 609)
Screenshot: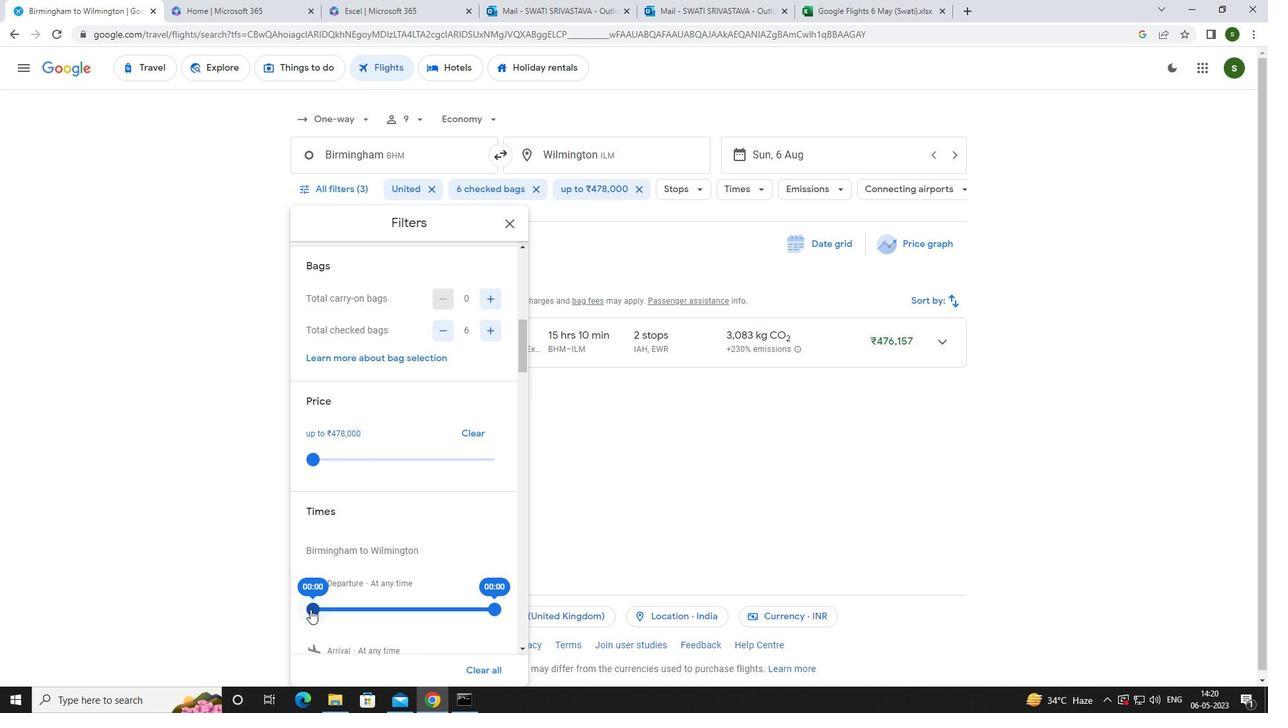 
Action: Mouse moved to (258, 577)
Screenshot: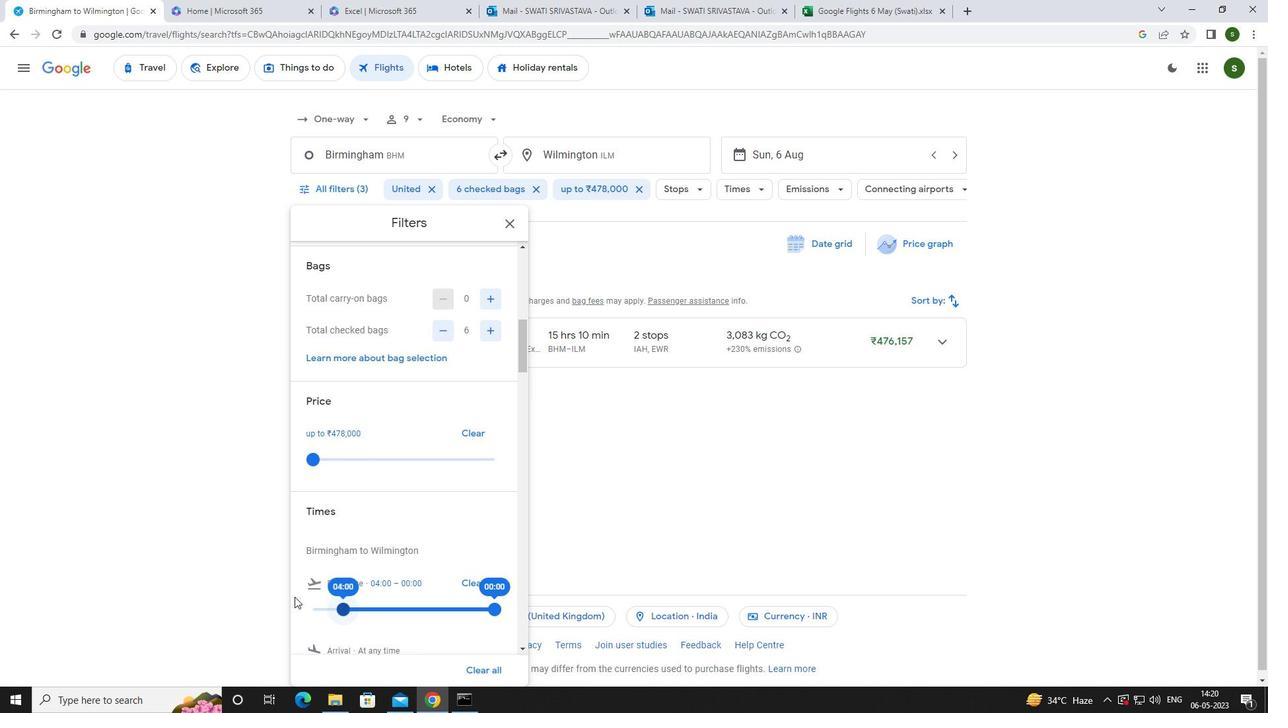 
Action: Mouse pressed left at (258, 577)
Screenshot: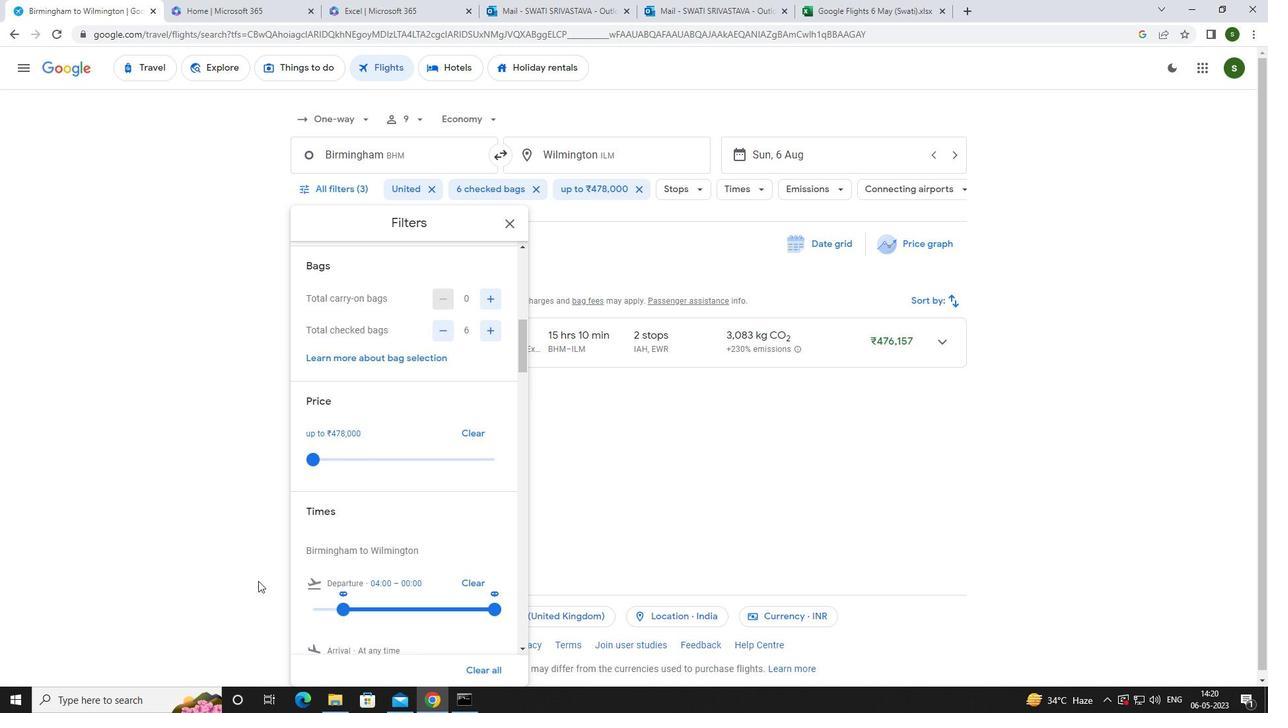 
Action: Mouse moved to (258, 575)
Screenshot: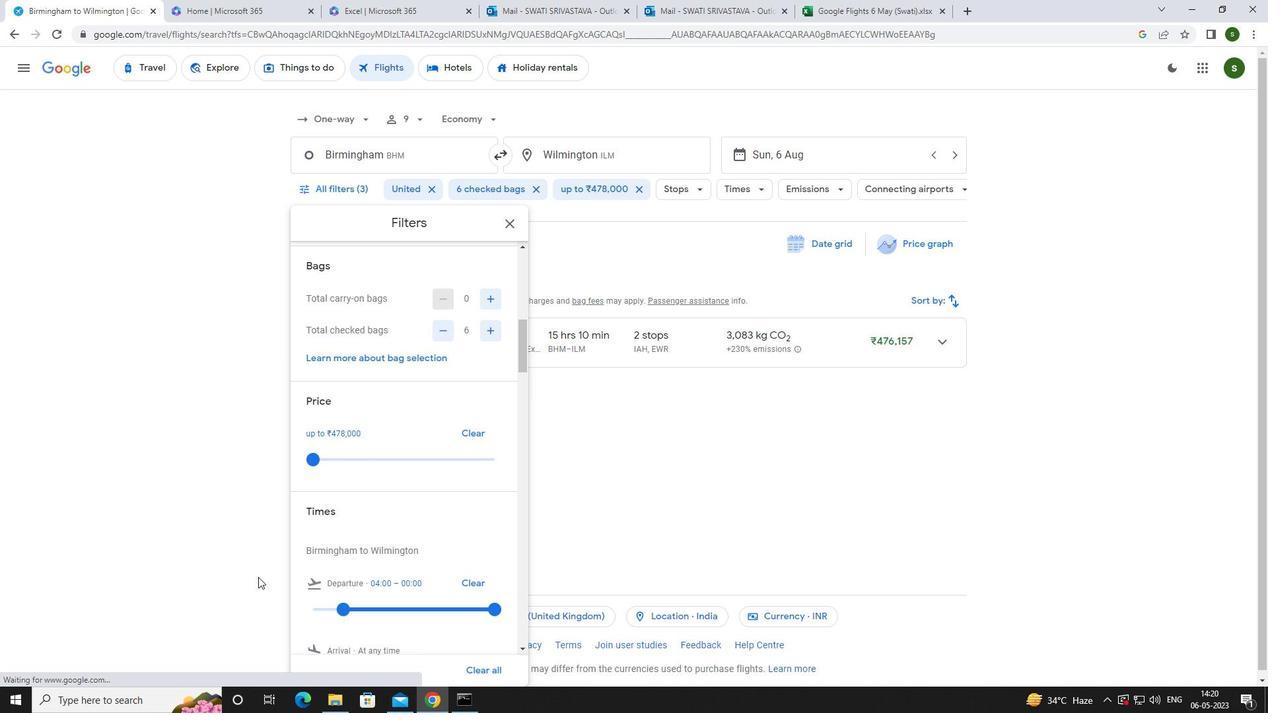 
